 Task: Create a due date automation trigger when advanced on, on the tuesday before a card is due add fields without custom field "Resume" set to a number lower or equal to 1 and lower or equal to 10 at 11:00 AM.
Action: Mouse moved to (1178, 89)
Screenshot: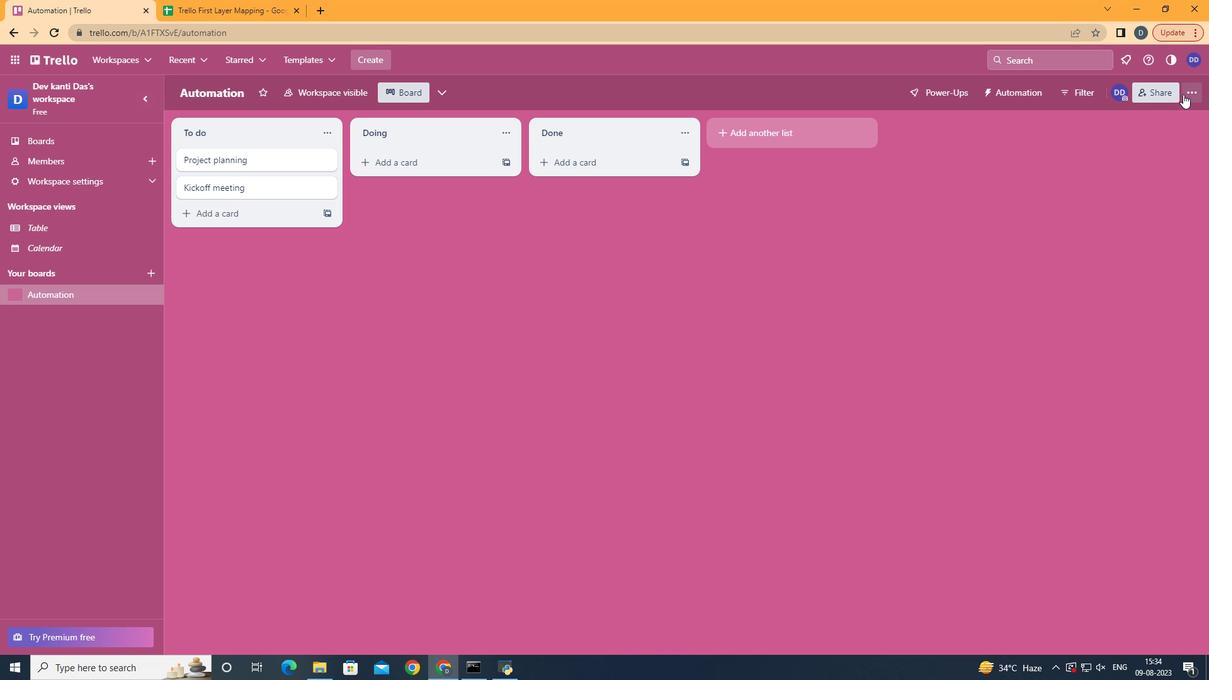 
Action: Mouse pressed left at (1178, 89)
Screenshot: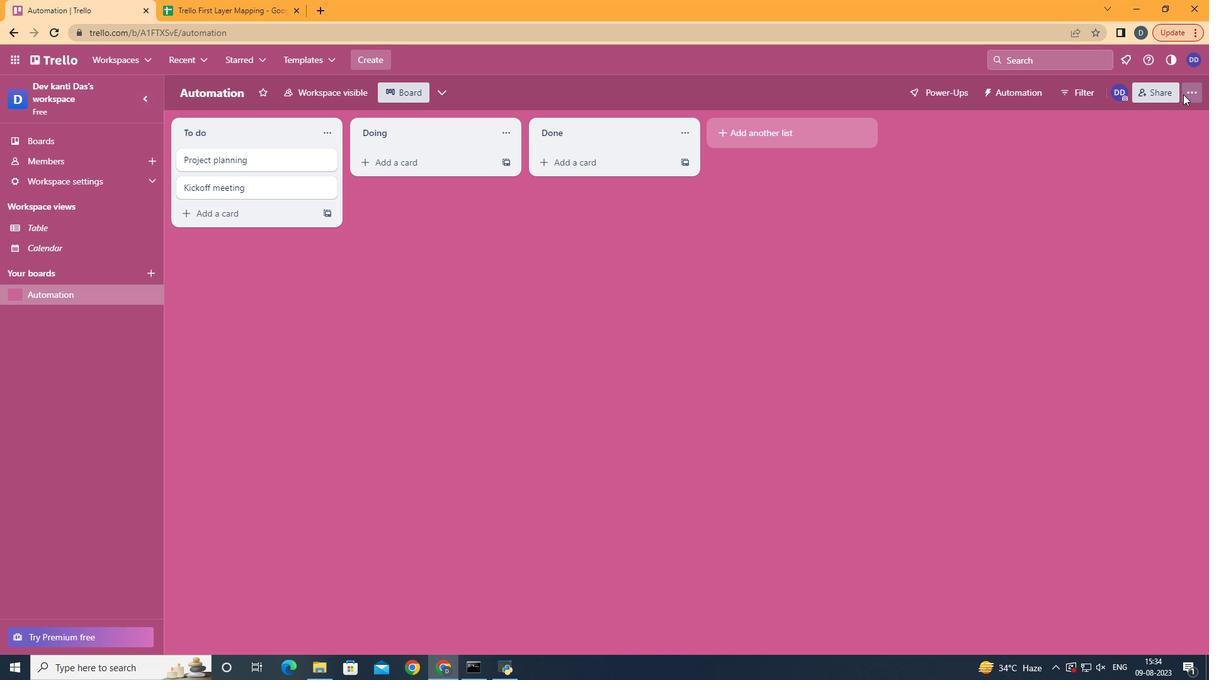 
Action: Mouse moved to (1089, 281)
Screenshot: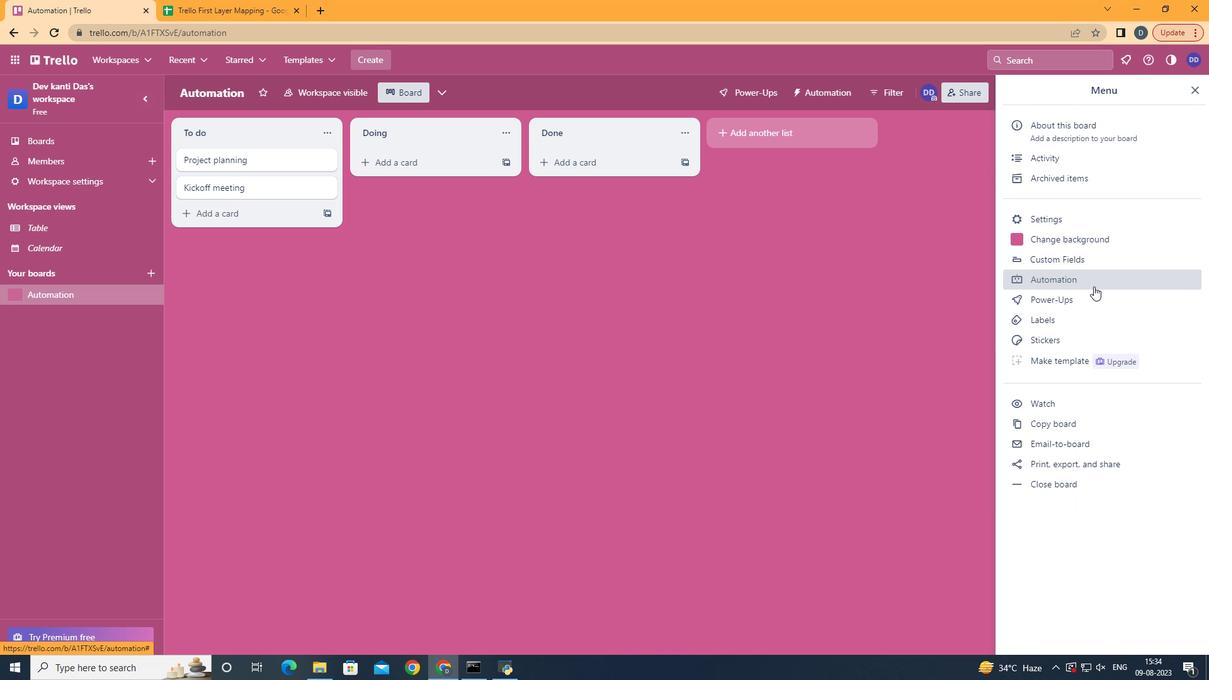 
Action: Mouse pressed left at (1089, 281)
Screenshot: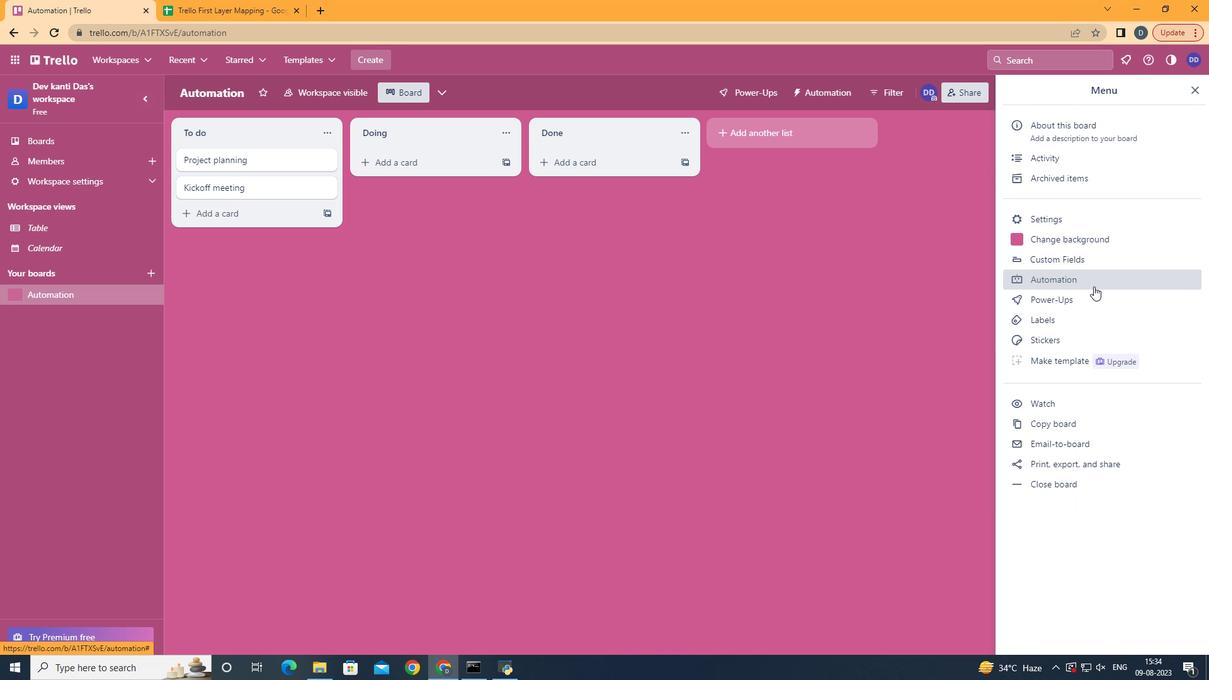
Action: Mouse moved to (229, 247)
Screenshot: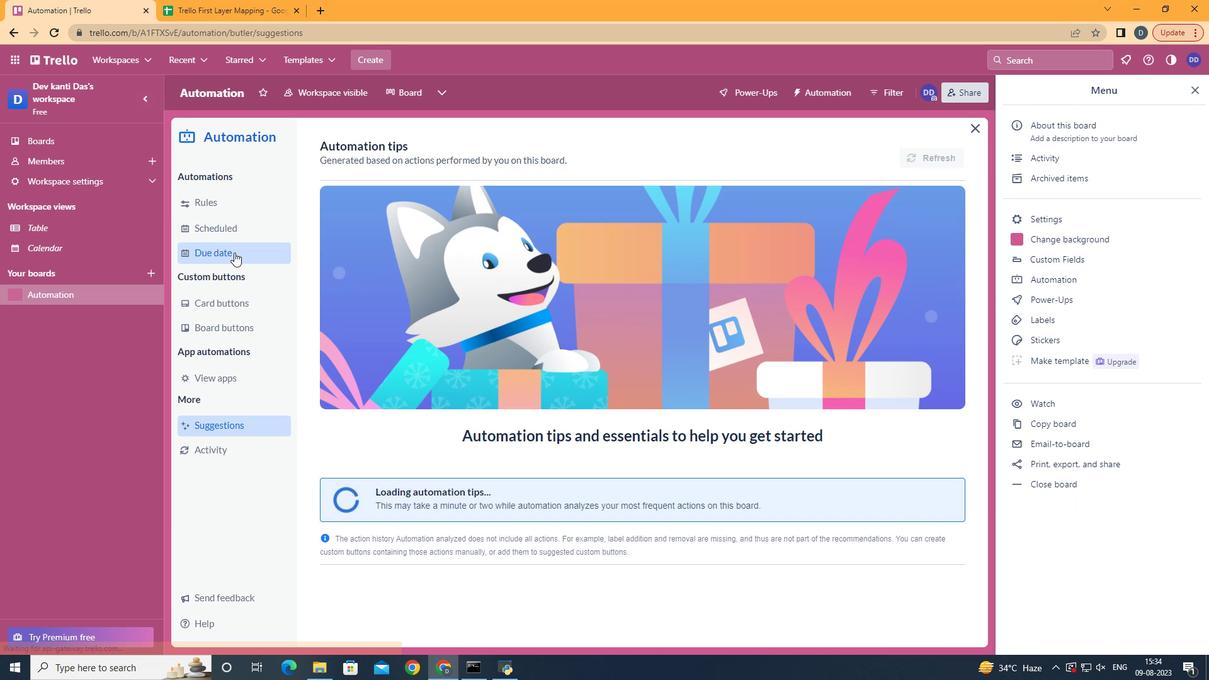 
Action: Mouse pressed left at (229, 247)
Screenshot: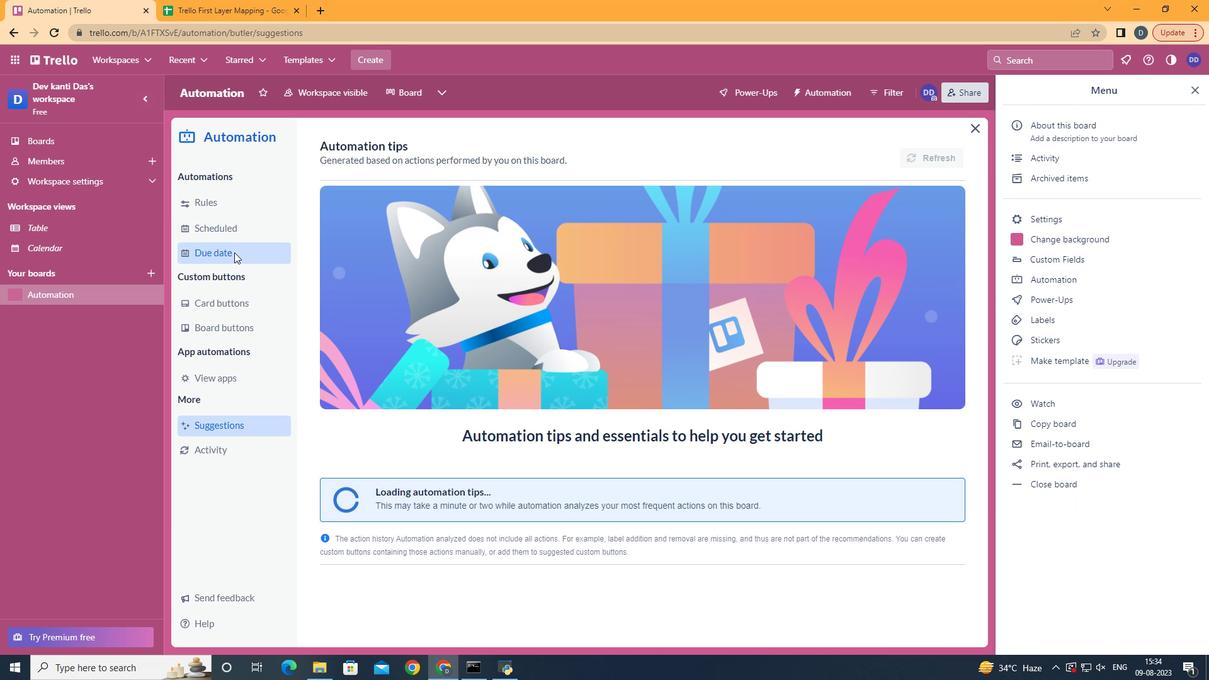 
Action: Mouse moved to (899, 141)
Screenshot: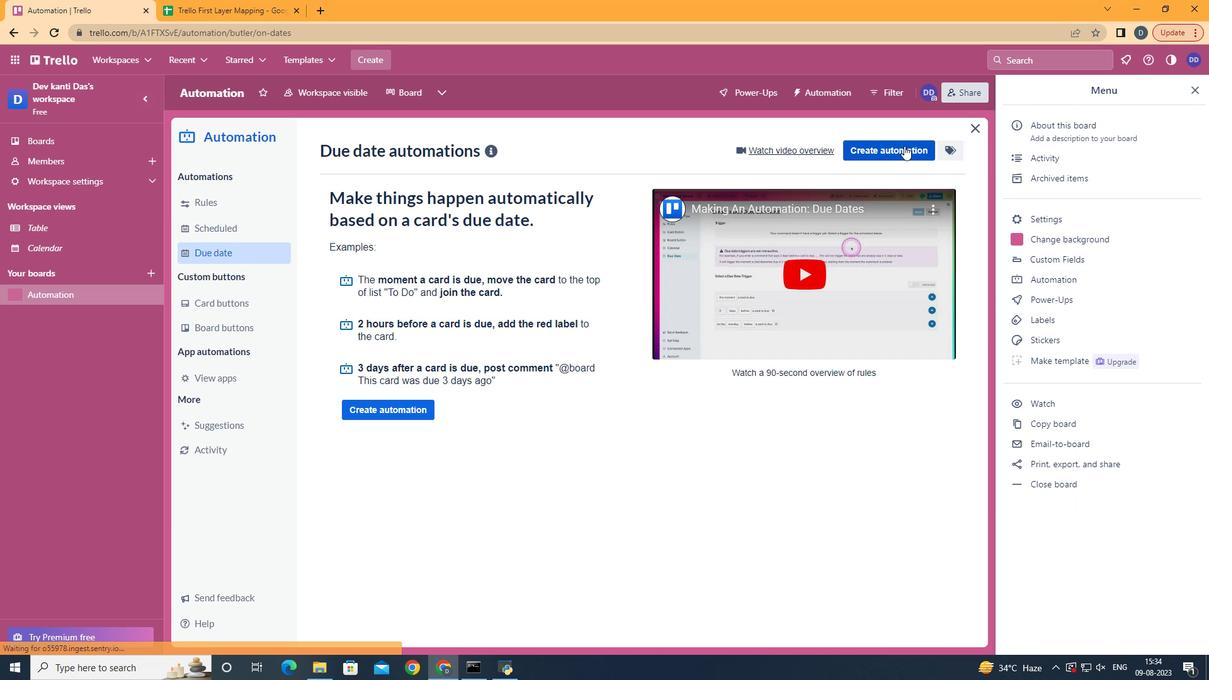 
Action: Mouse pressed left at (899, 141)
Screenshot: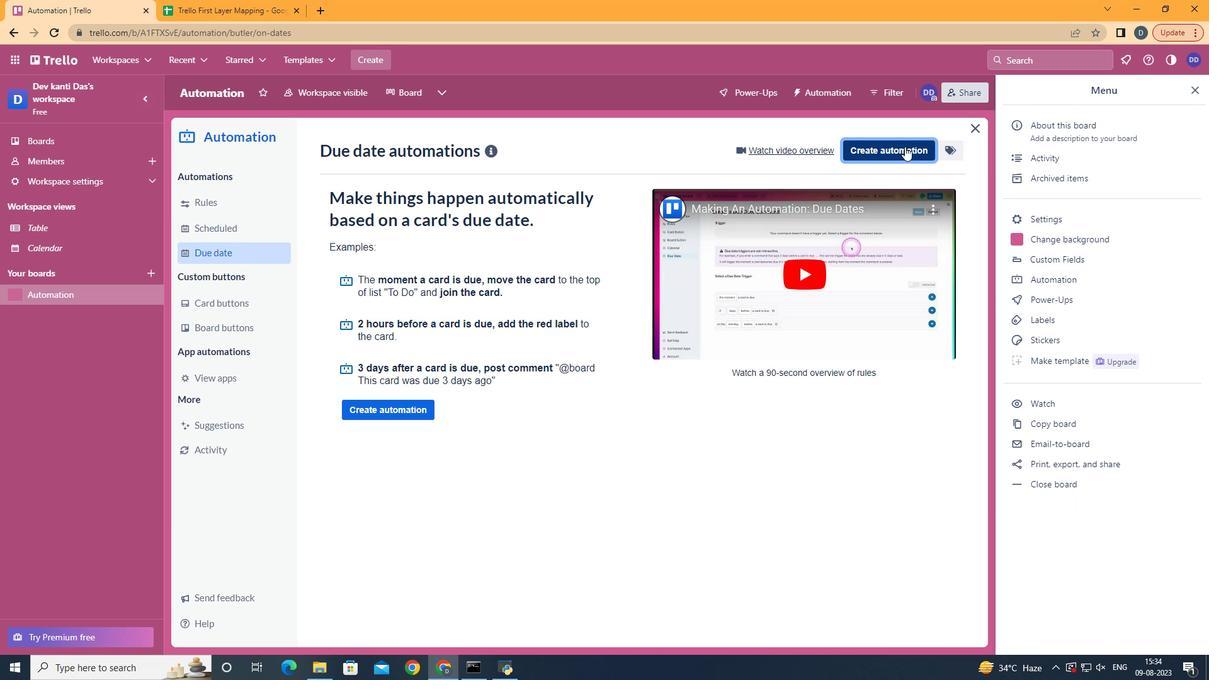 
Action: Mouse moved to (690, 266)
Screenshot: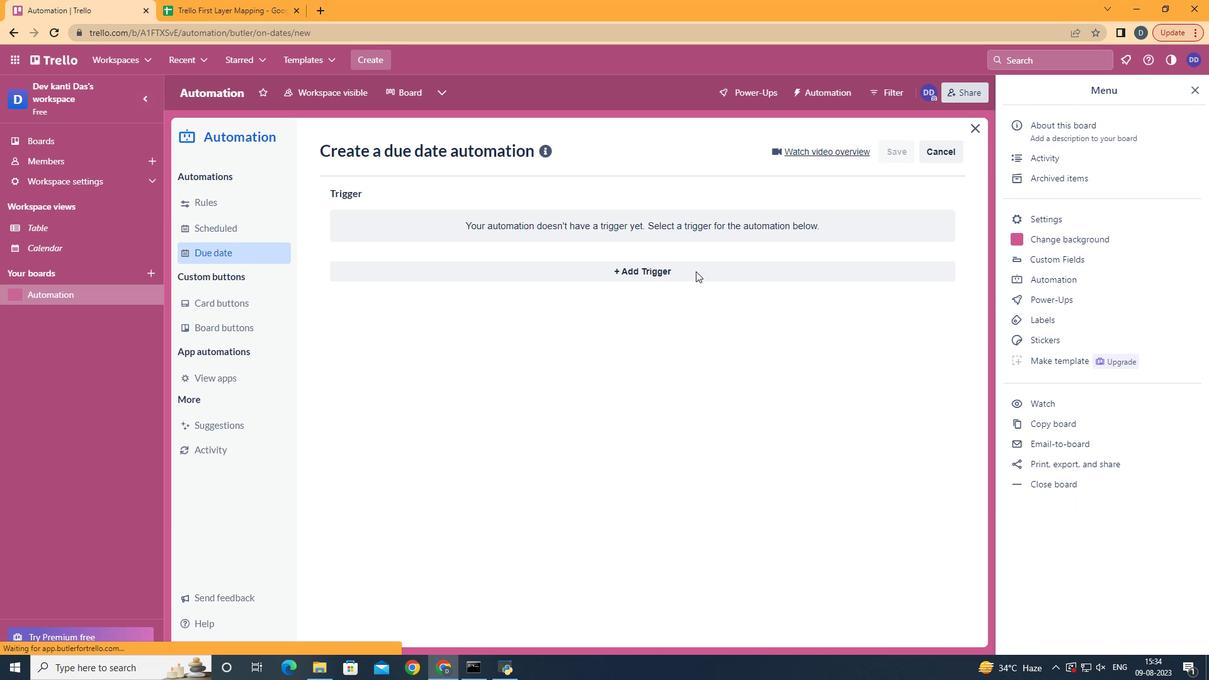 
Action: Mouse pressed left at (690, 266)
Screenshot: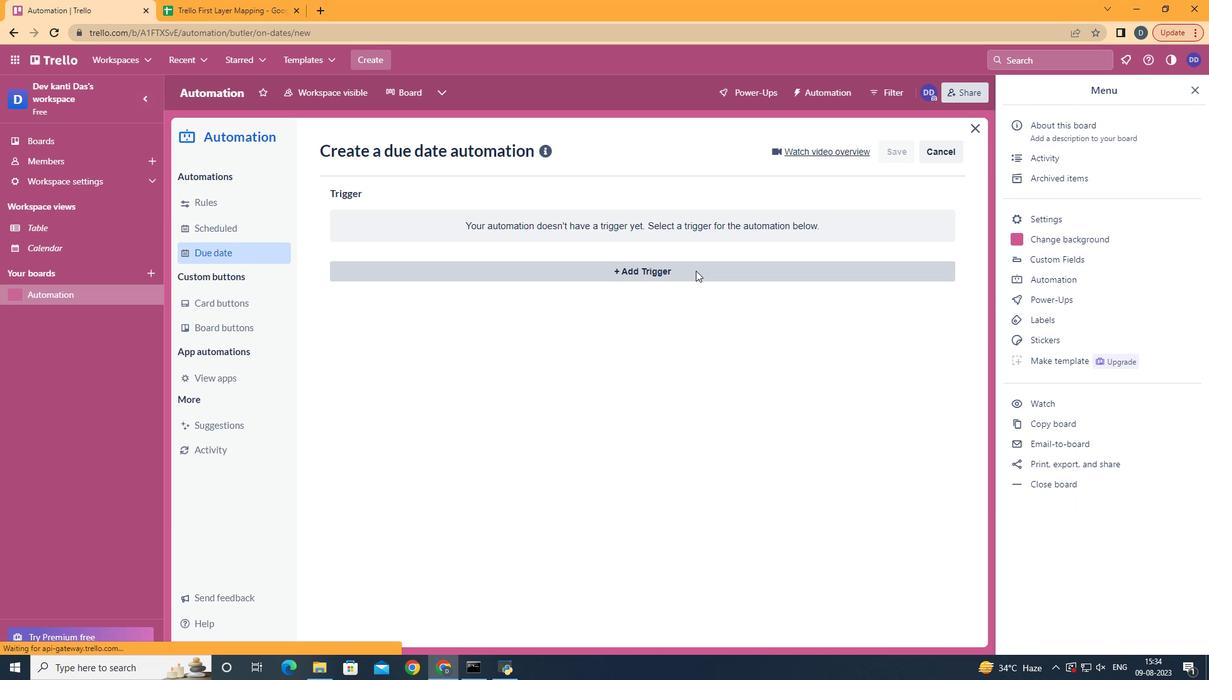 
Action: Mouse moved to (413, 346)
Screenshot: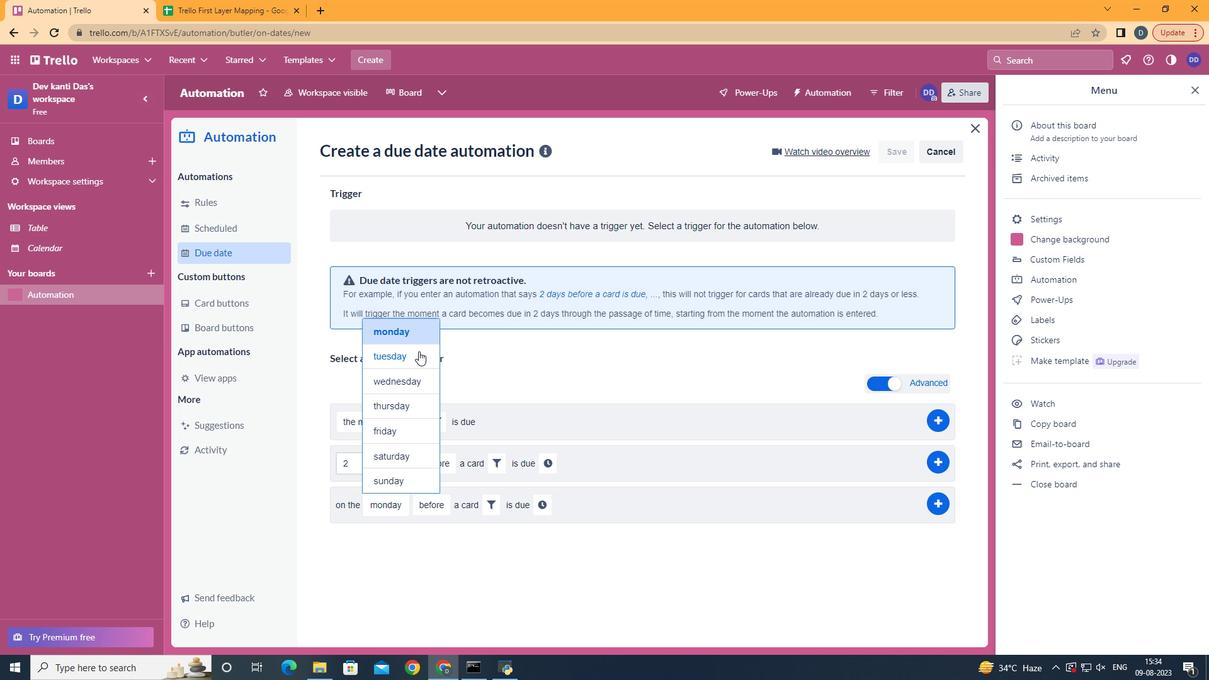 
Action: Mouse pressed left at (413, 346)
Screenshot: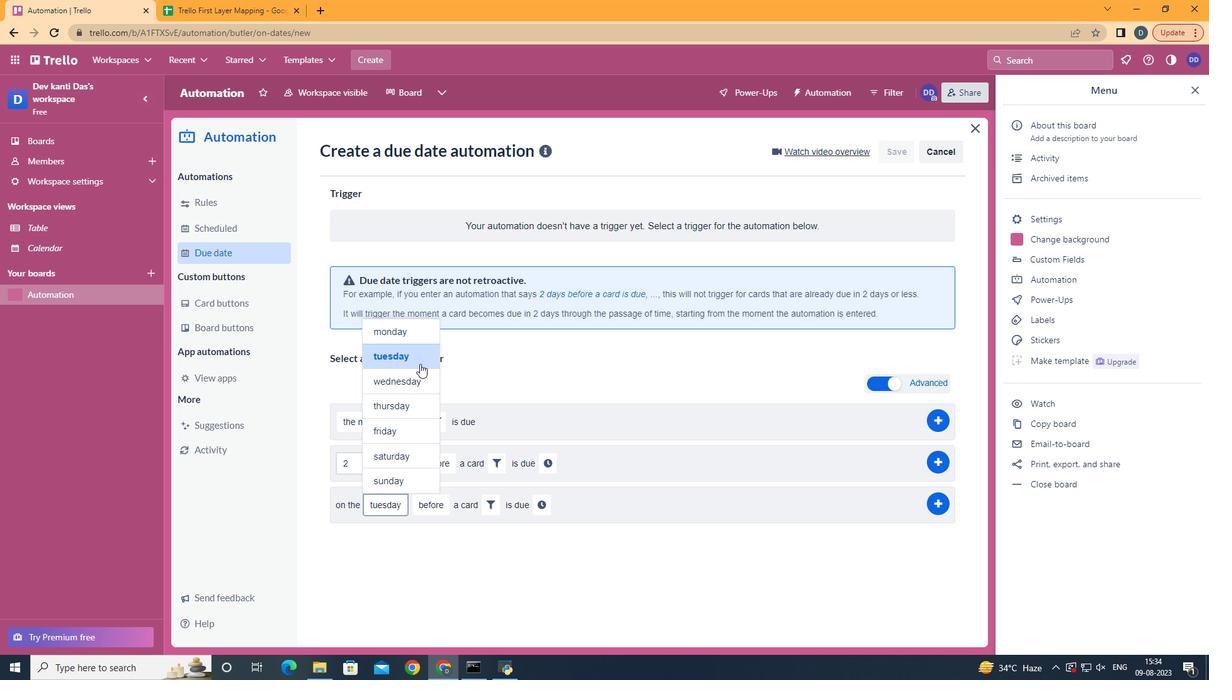 
Action: Mouse moved to (481, 512)
Screenshot: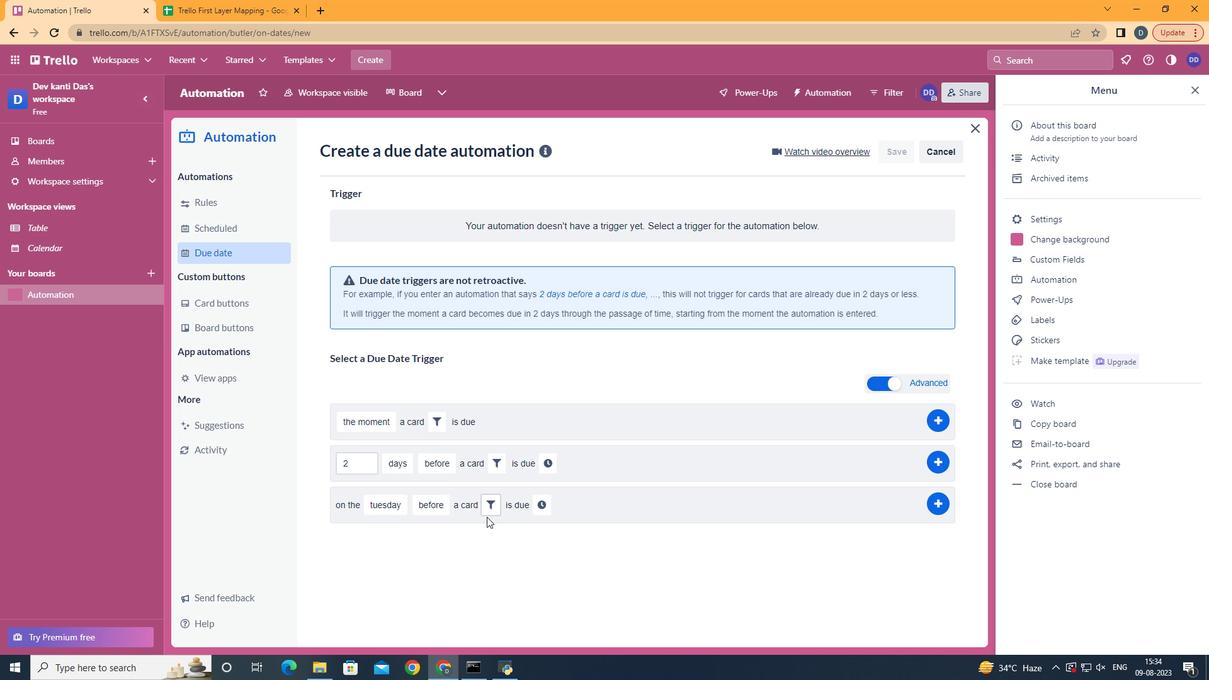 
Action: Mouse pressed left at (481, 512)
Screenshot: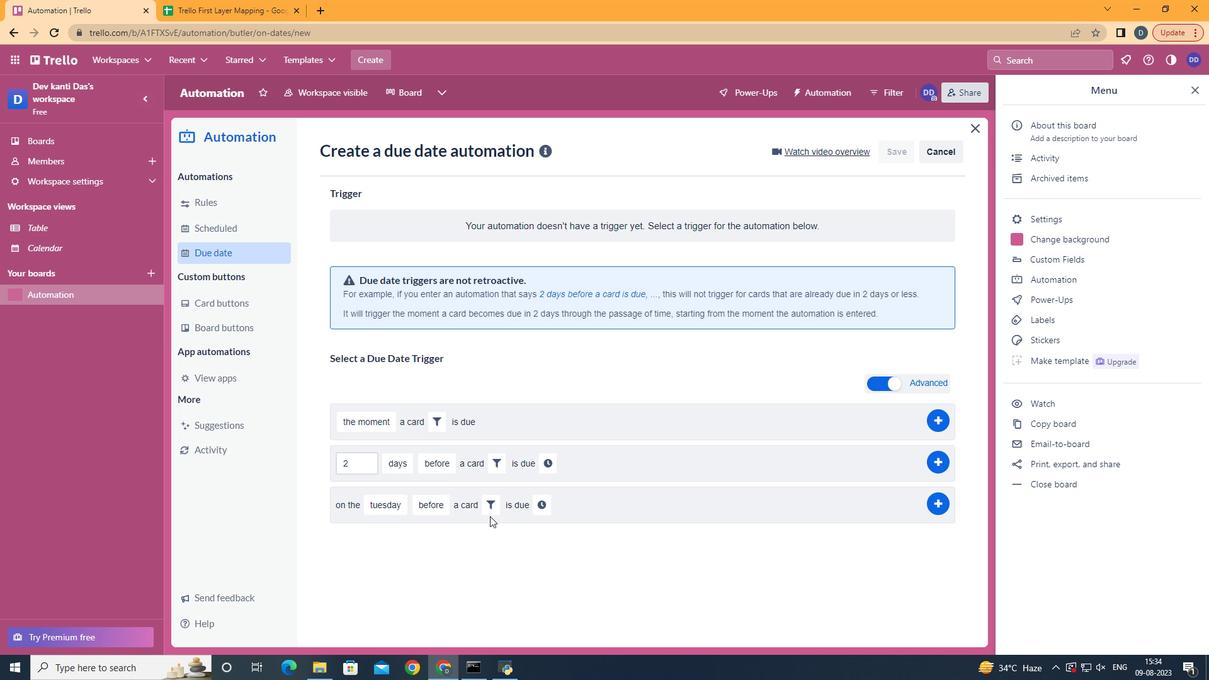 
Action: Mouse moved to (487, 510)
Screenshot: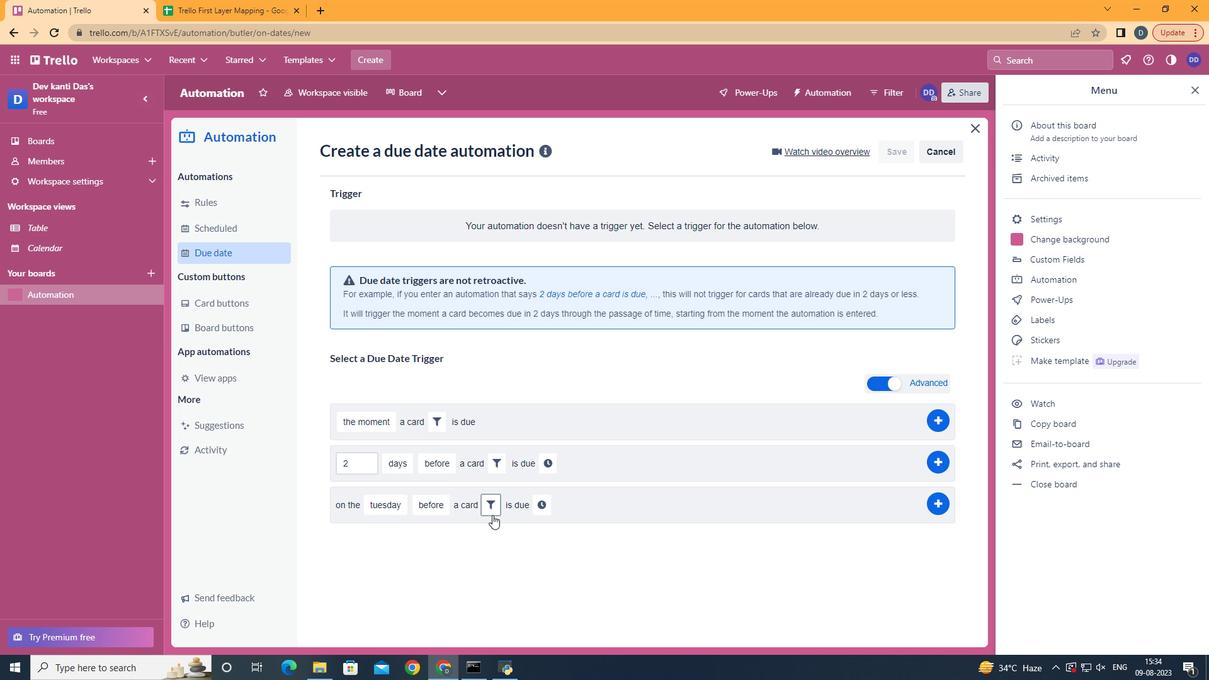 
Action: Mouse pressed left at (487, 510)
Screenshot: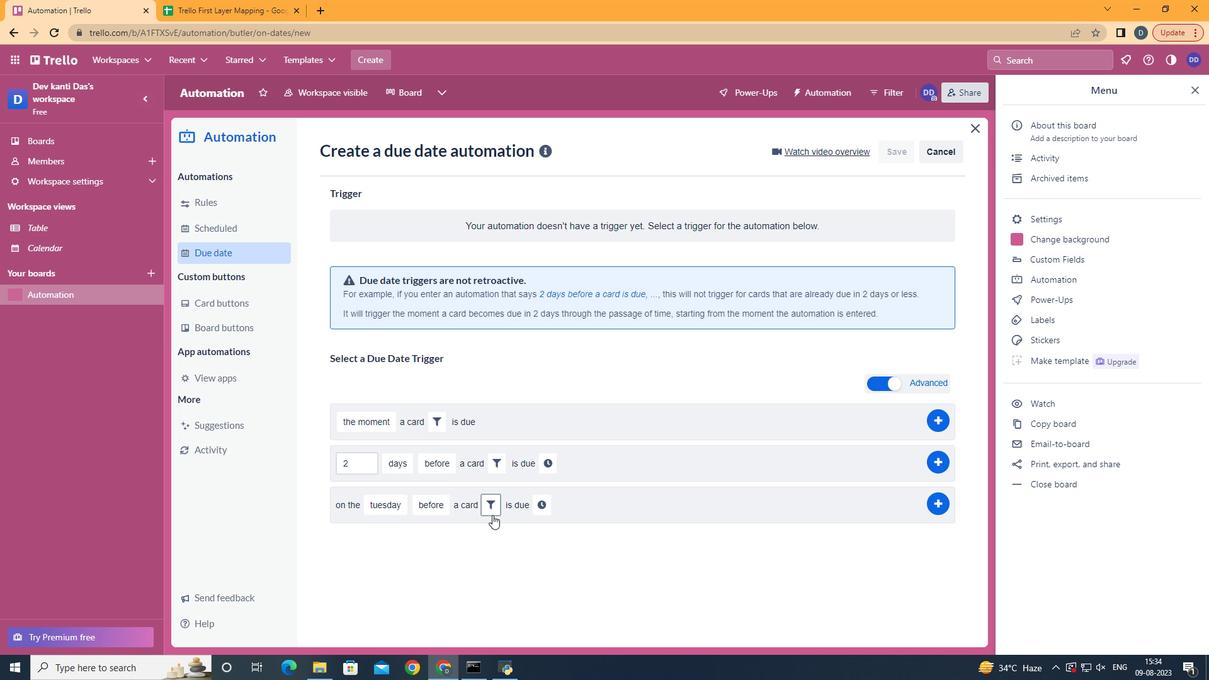 
Action: Mouse moved to (694, 542)
Screenshot: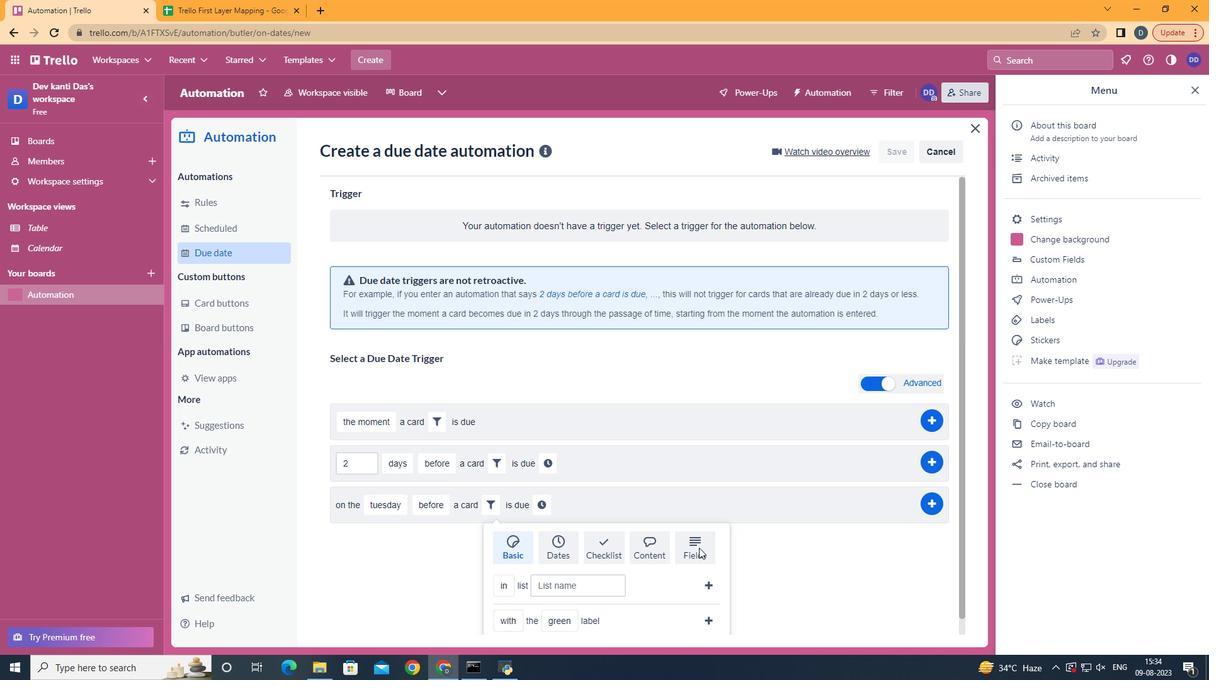 
Action: Mouse pressed left at (694, 542)
Screenshot: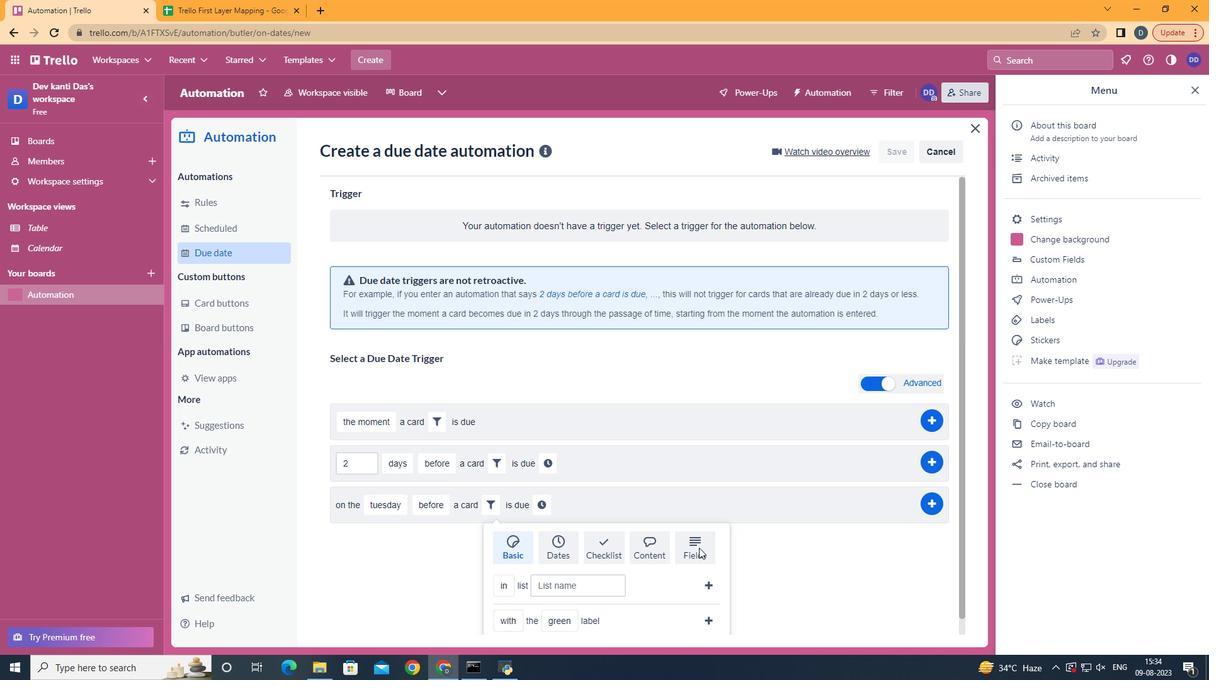 
Action: Mouse moved to (696, 542)
Screenshot: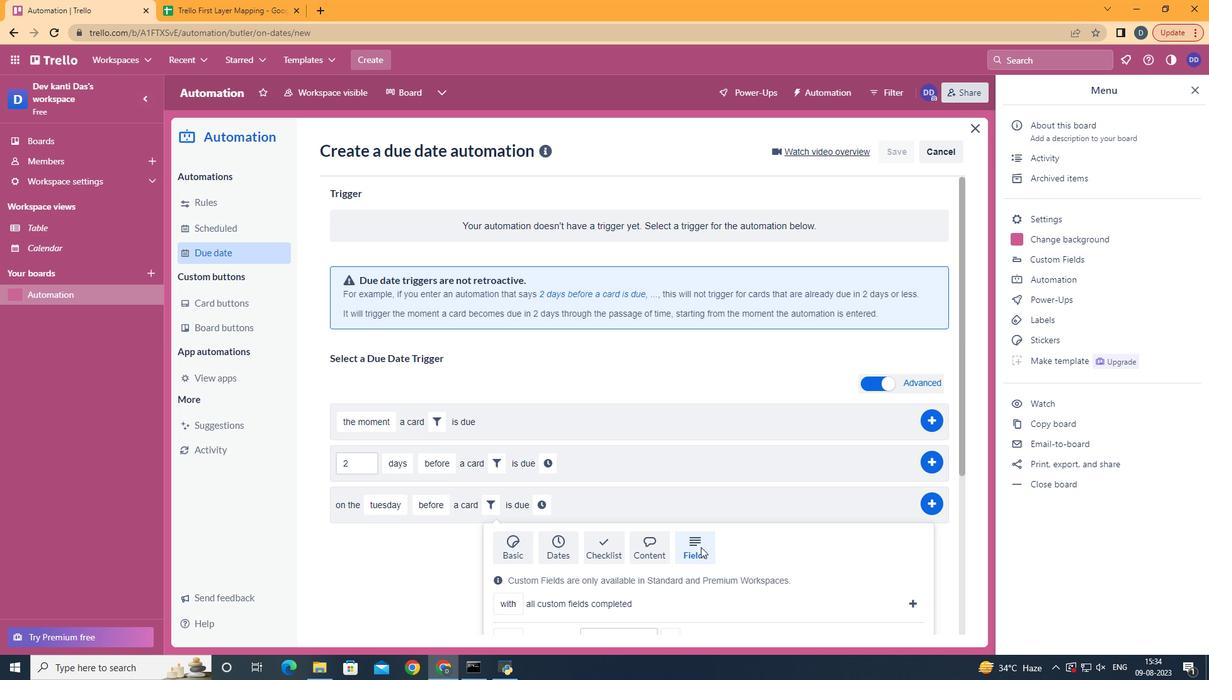 
Action: Mouse scrolled (696, 541) with delta (0, 0)
Screenshot: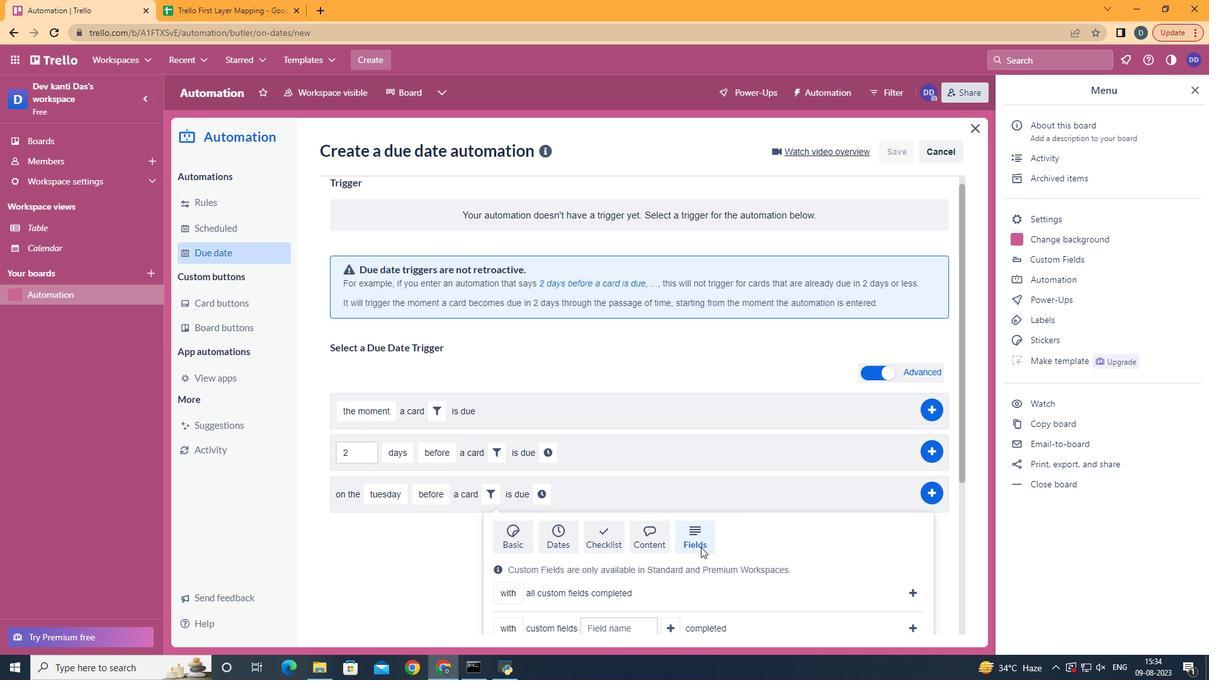 
Action: Mouse scrolled (696, 541) with delta (0, 0)
Screenshot: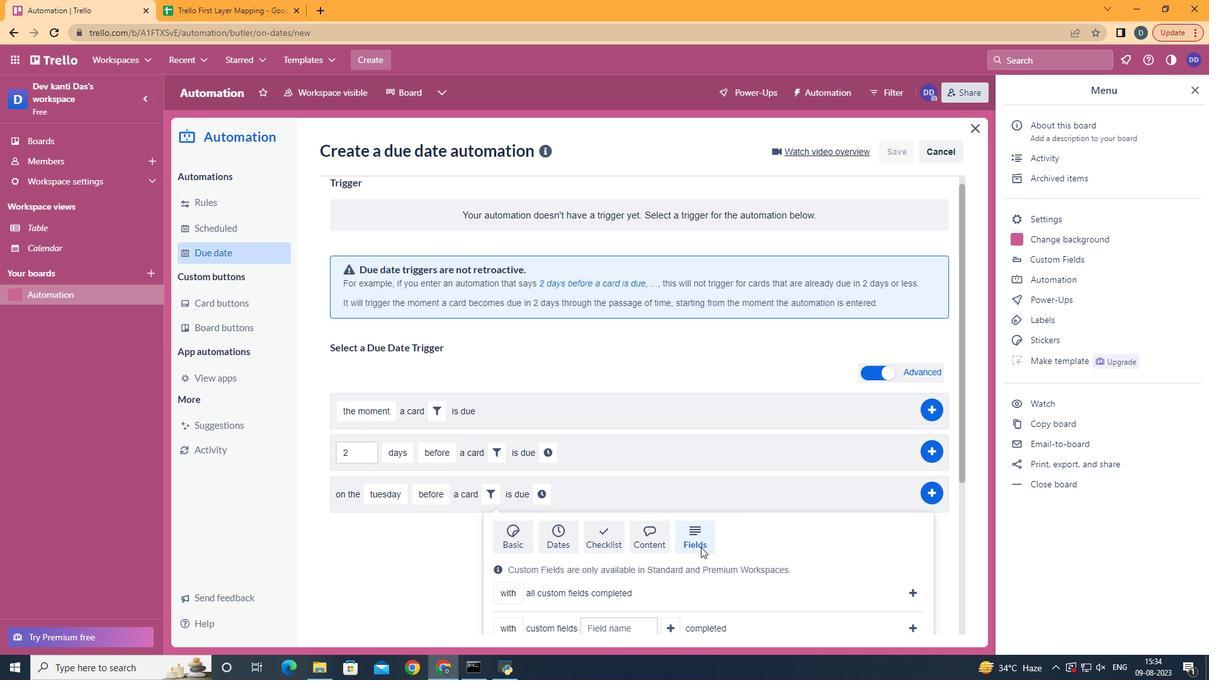 
Action: Mouse scrolled (696, 541) with delta (0, 0)
Screenshot: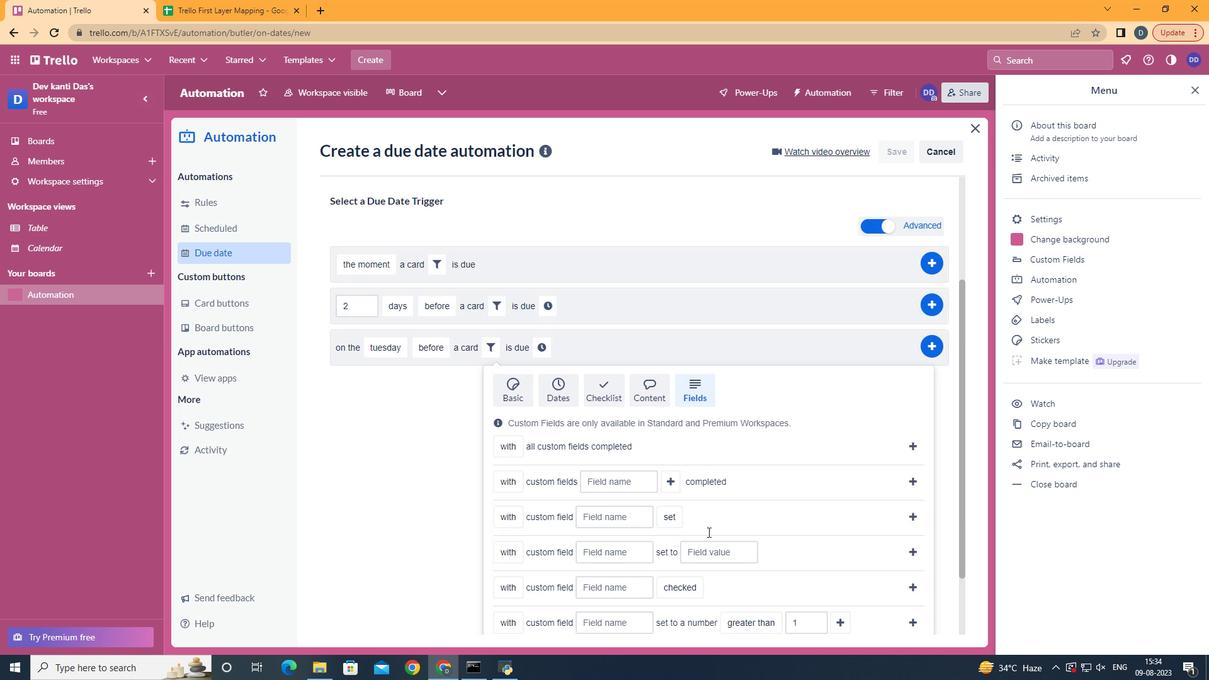
Action: Mouse scrolled (696, 541) with delta (0, 0)
Screenshot: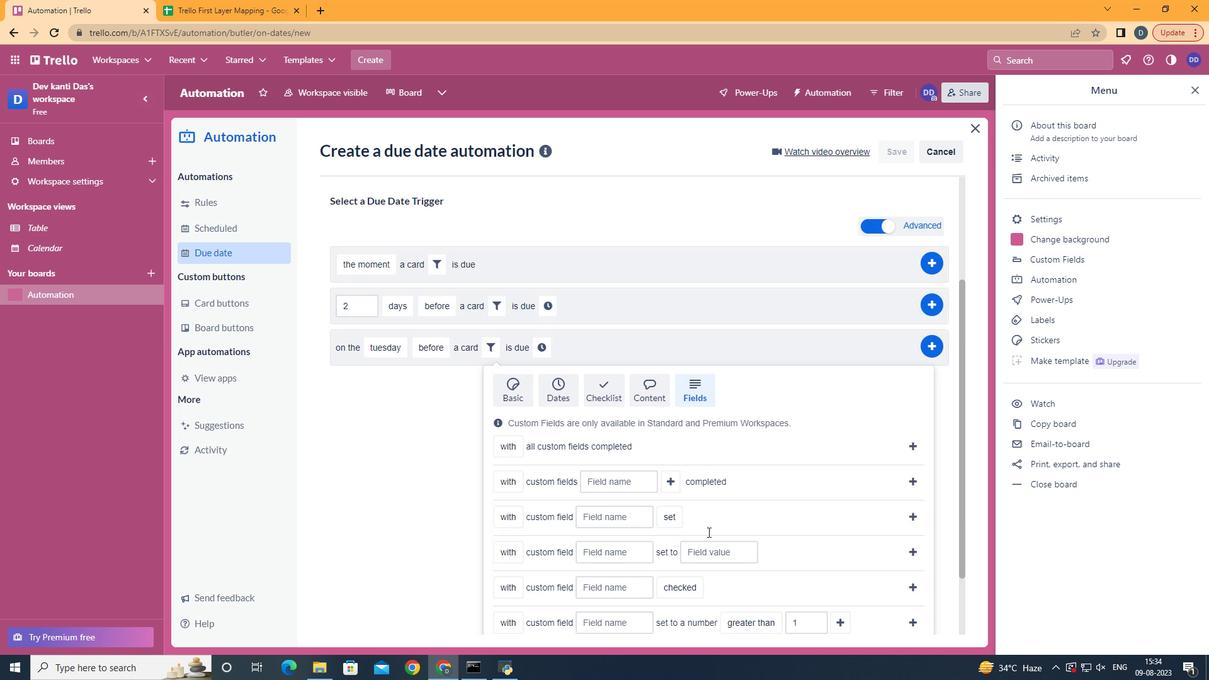 
Action: Mouse moved to (517, 582)
Screenshot: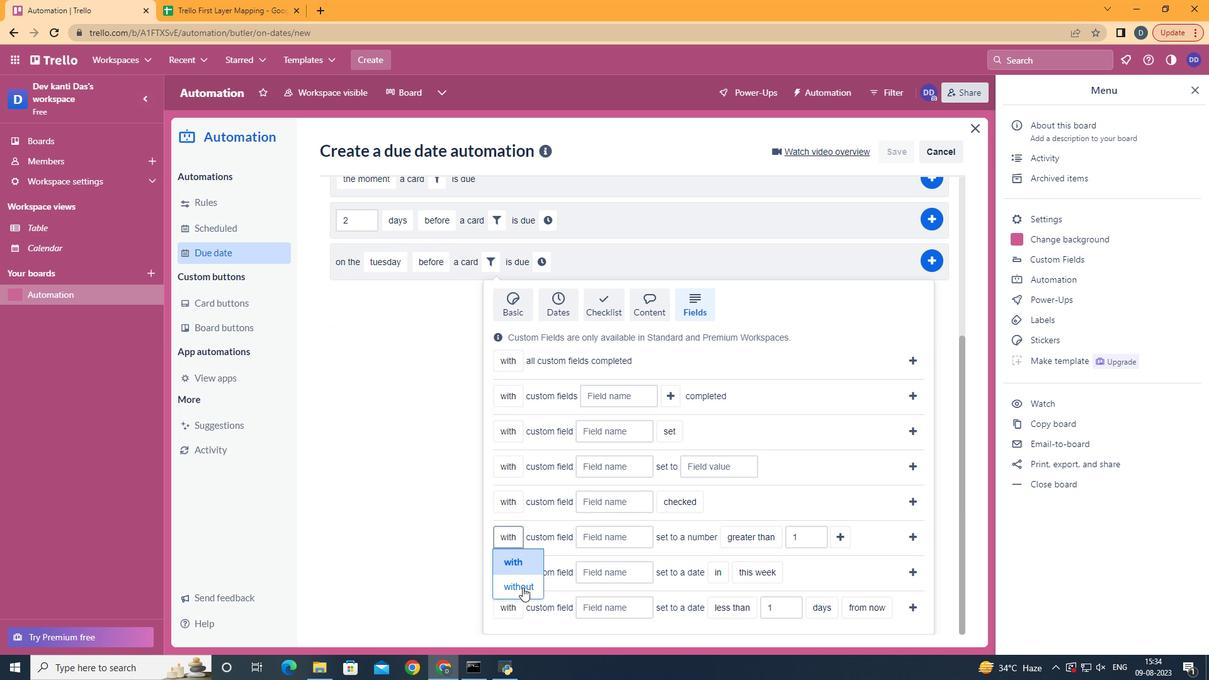 
Action: Mouse pressed left at (517, 582)
Screenshot: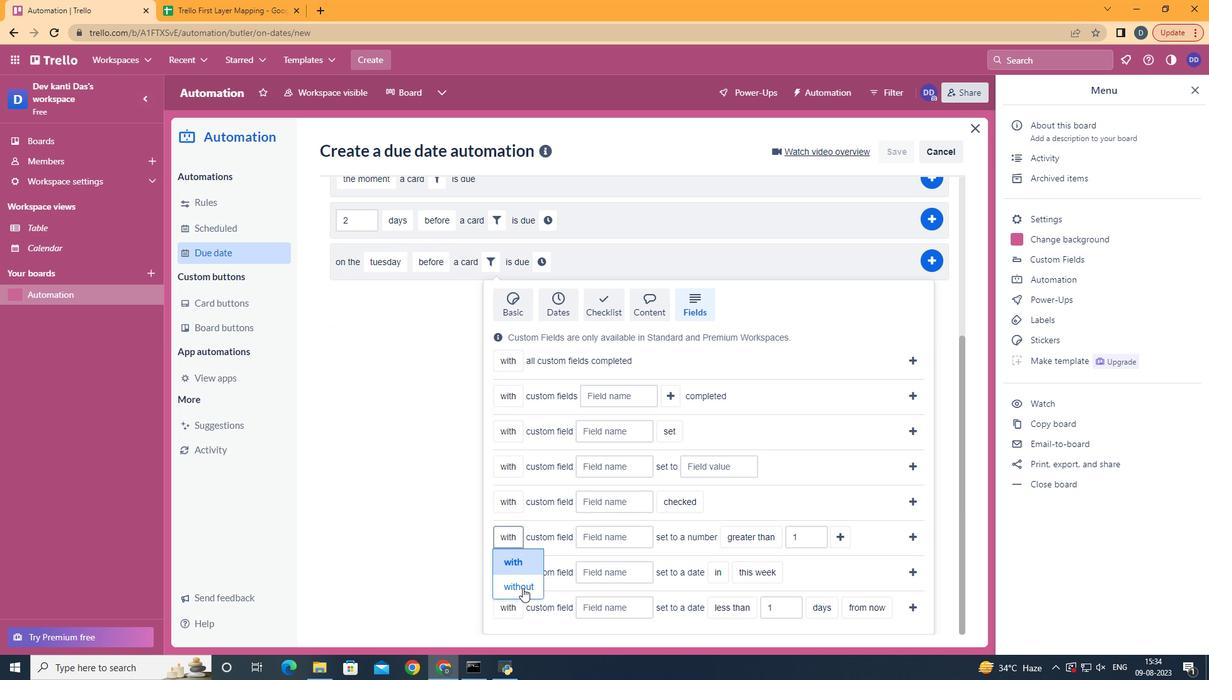 
Action: Mouse moved to (629, 525)
Screenshot: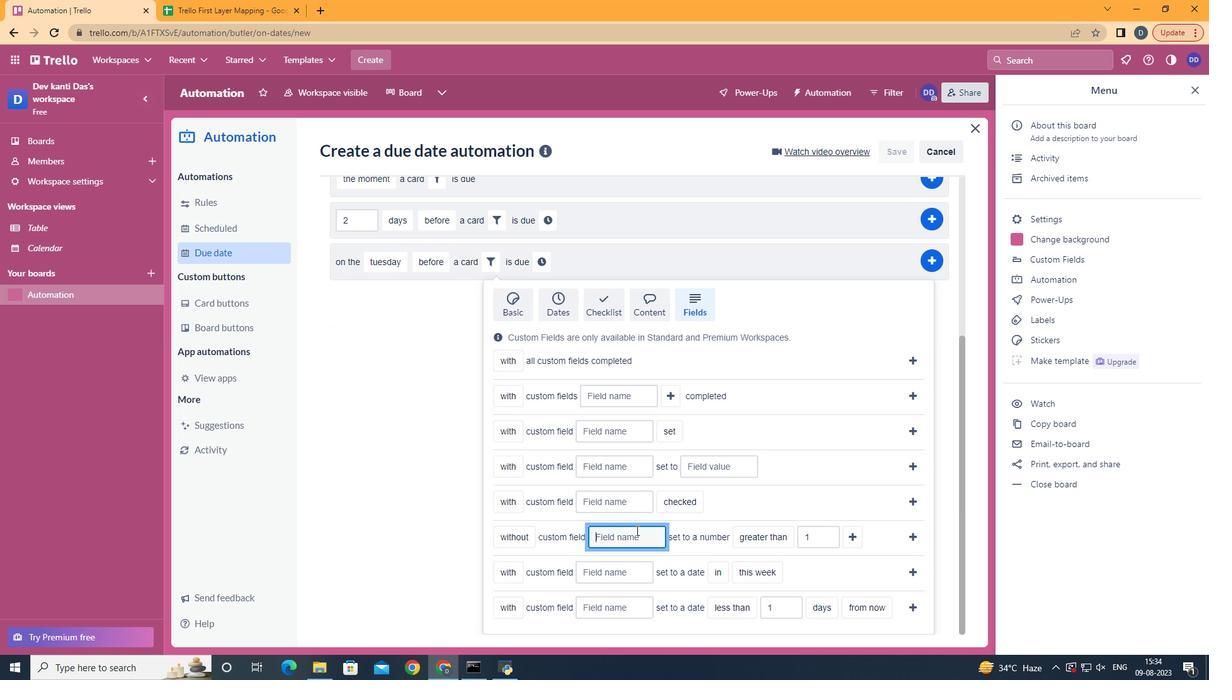 
Action: Mouse pressed left at (629, 525)
Screenshot: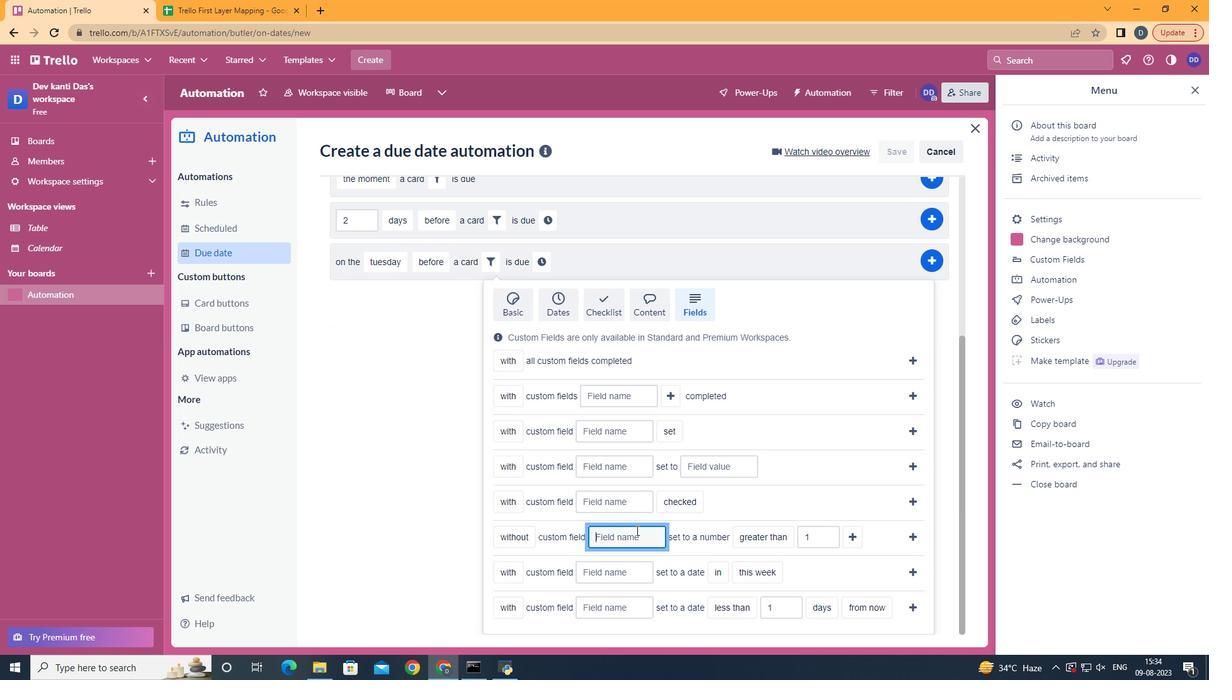 
Action: Mouse moved to (631, 525)
Screenshot: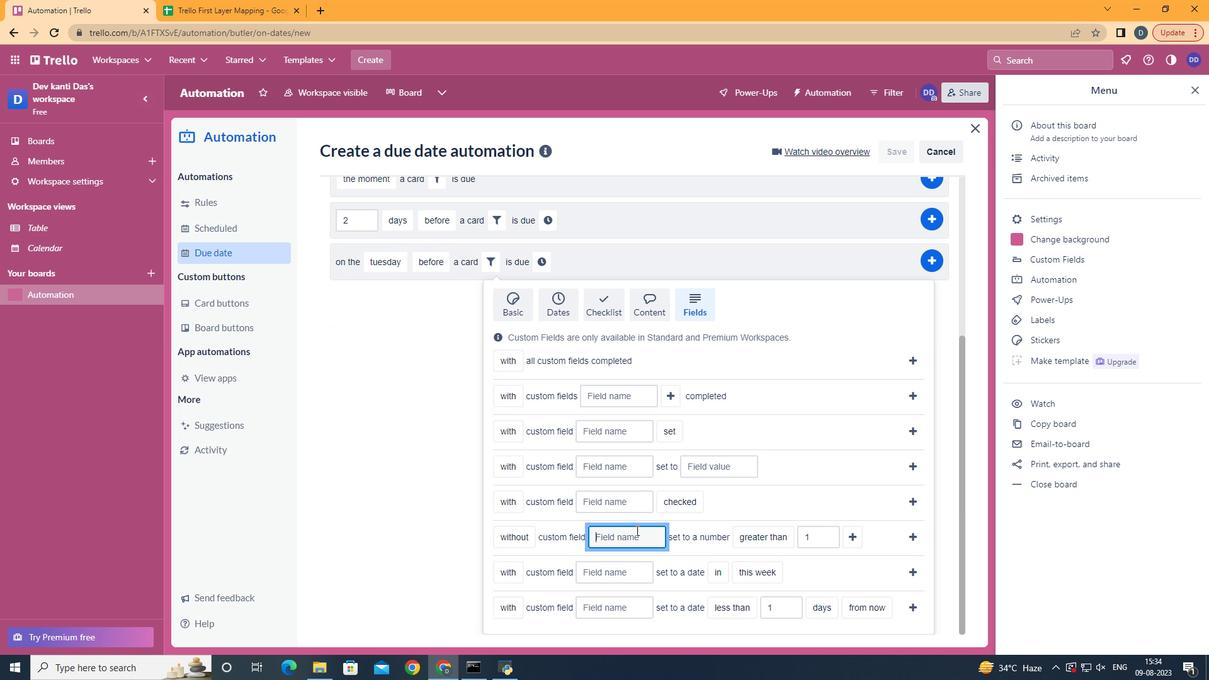 
Action: Key pressed <Key.shift>Resume
Screenshot: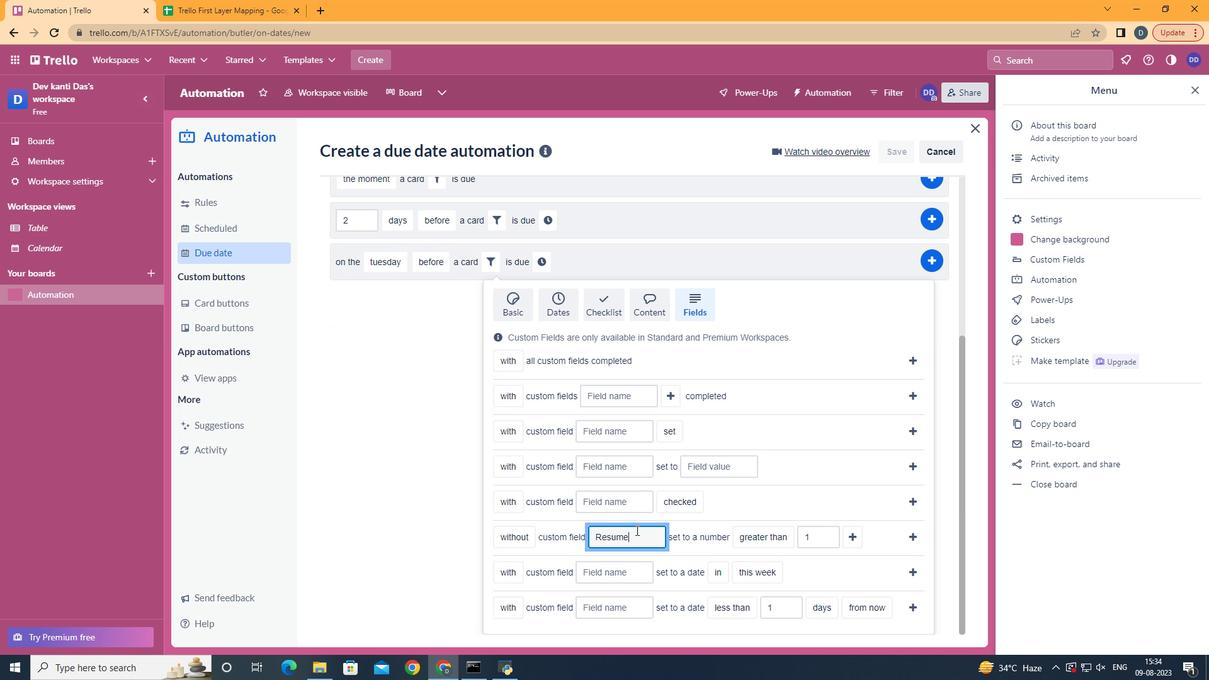 
Action: Mouse moved to (779, 508)
Screenshot: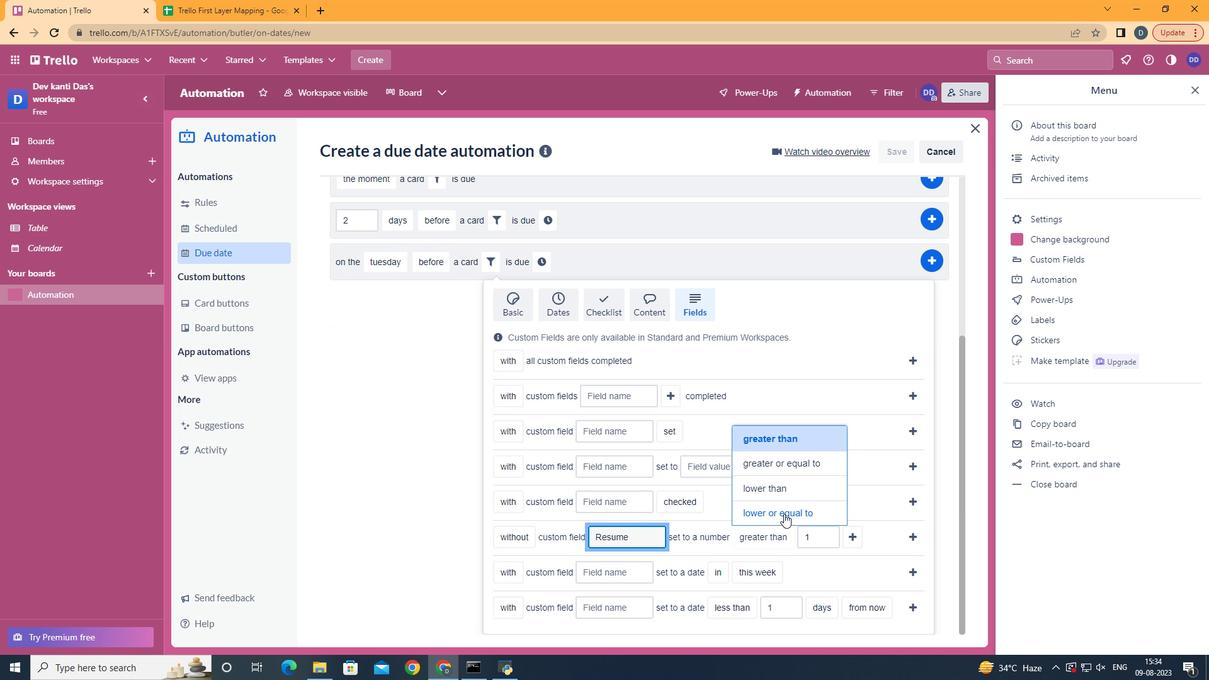 
Action: Mouse pressed left at (779, 508)
Screenshot: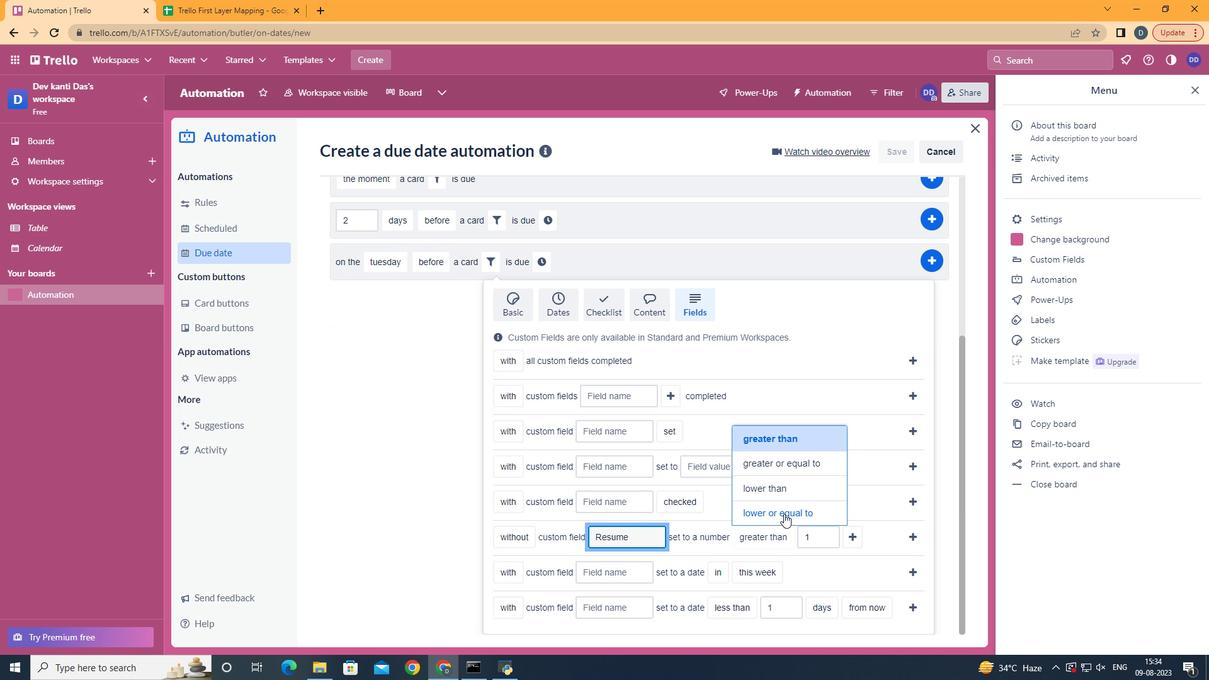 
Action: Mouse moved to (857, 530)
Screenshot: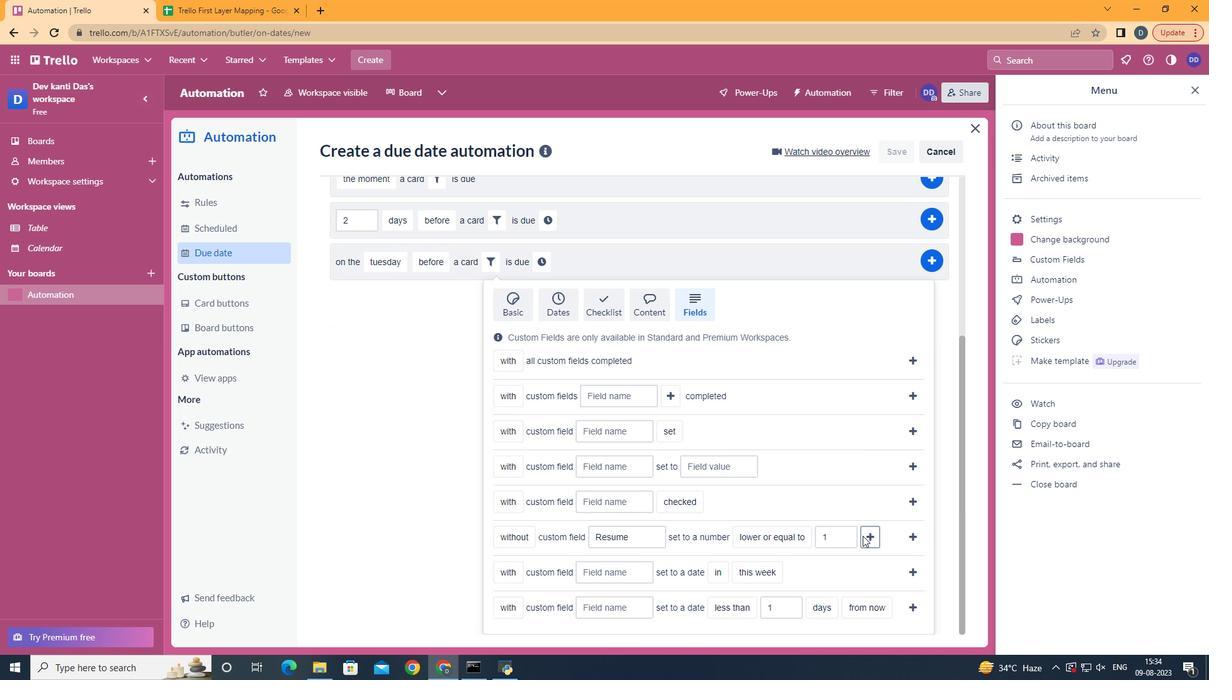 
Action: Mouse pressed left at (857, 530)
Screenshot: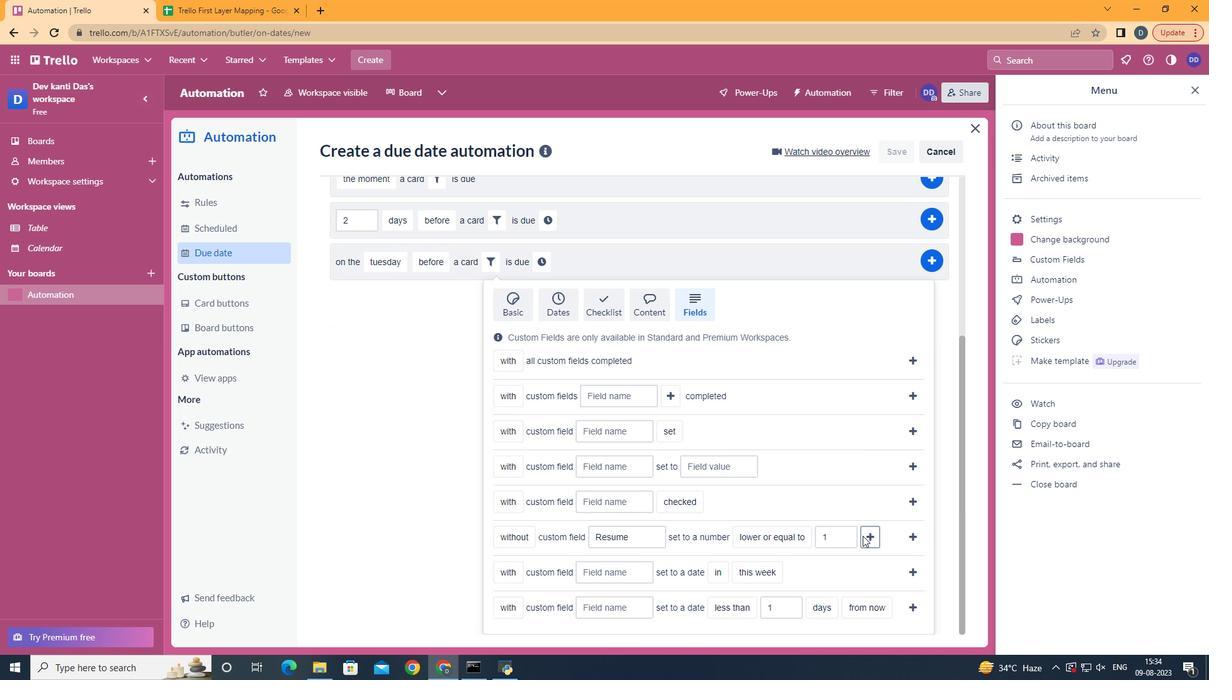 
Action: Mouse moved to (558, 483)
Screenshot: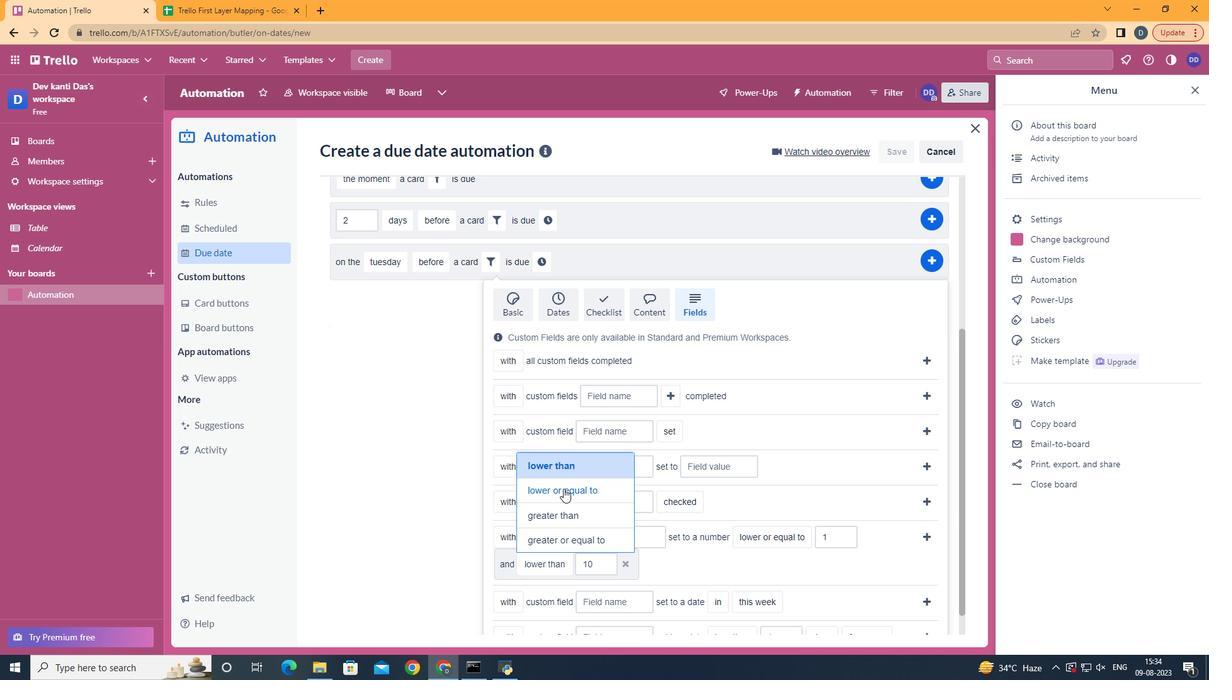 
Action: Mouse pressed left at (558, 483)
Screenshot: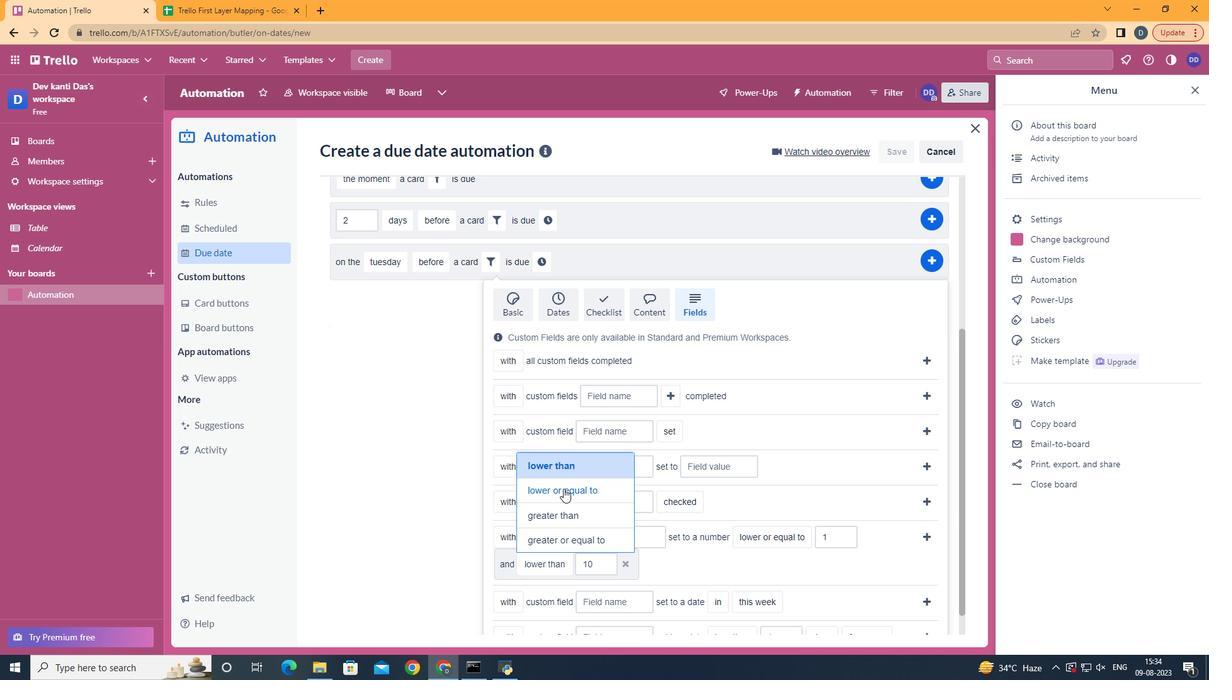 
Action: Mouse moved to (931, 528)
Screenshot: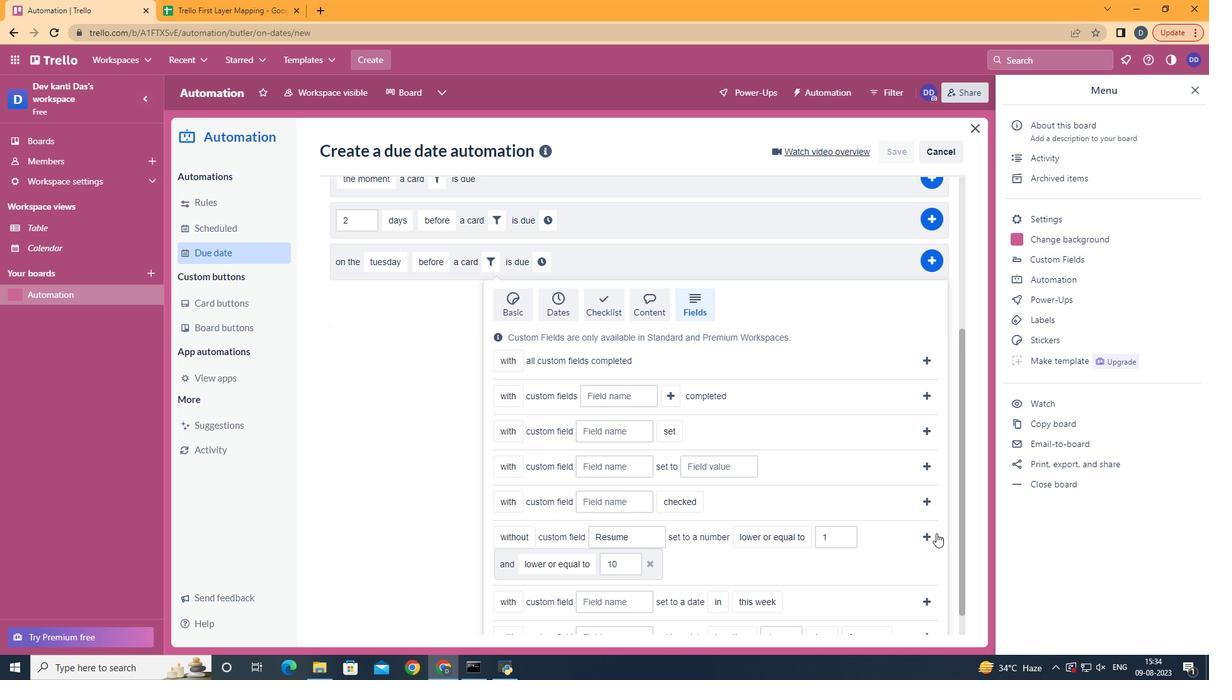 
Action: Mouse pressed left at (931, 528)
Screenshot: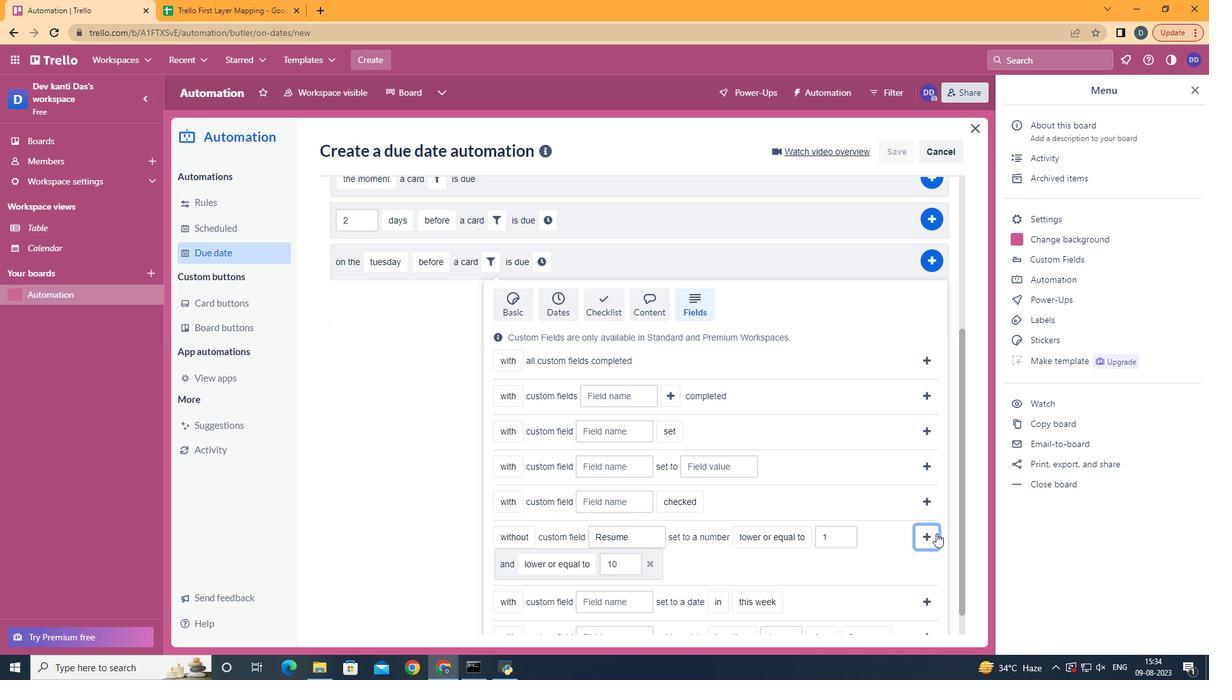 
Action: Mouse moved to (347, 519)
Screenshot: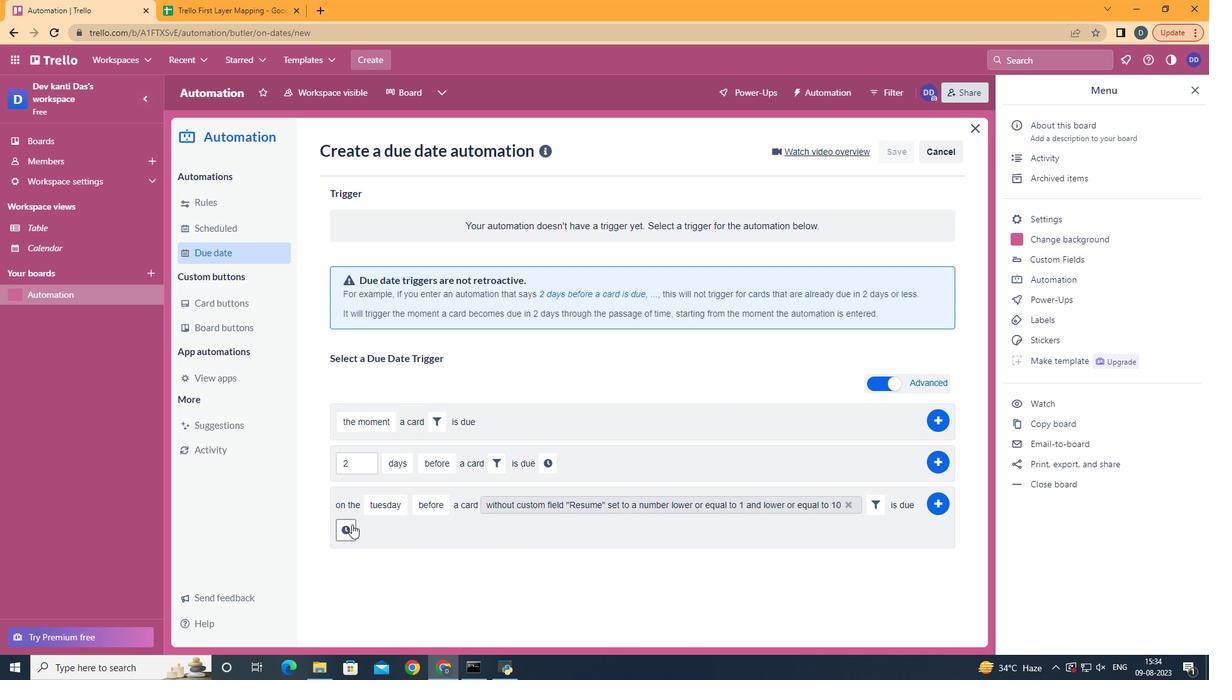 
Action: Mouse pressed left at (347, 519)
Screenshot: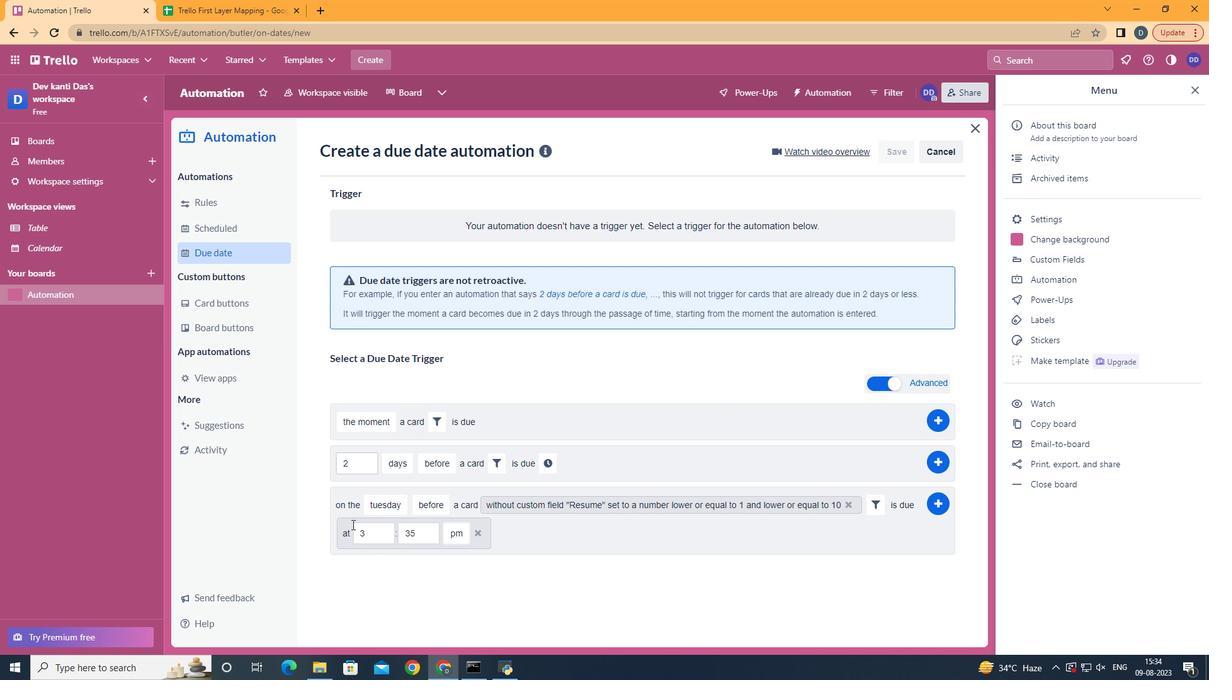 
Action: Mouse moved to (378, 527)
Screenshot: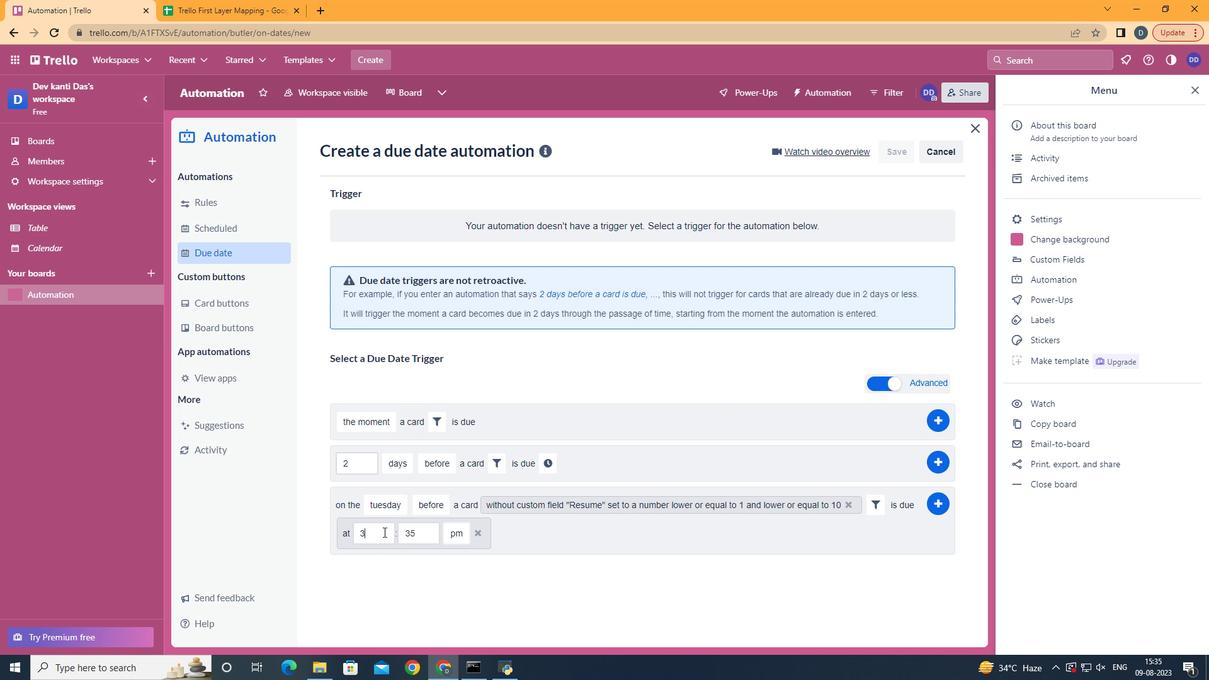 
Action: Mouse pressed left at (378, 527)
Screenshot: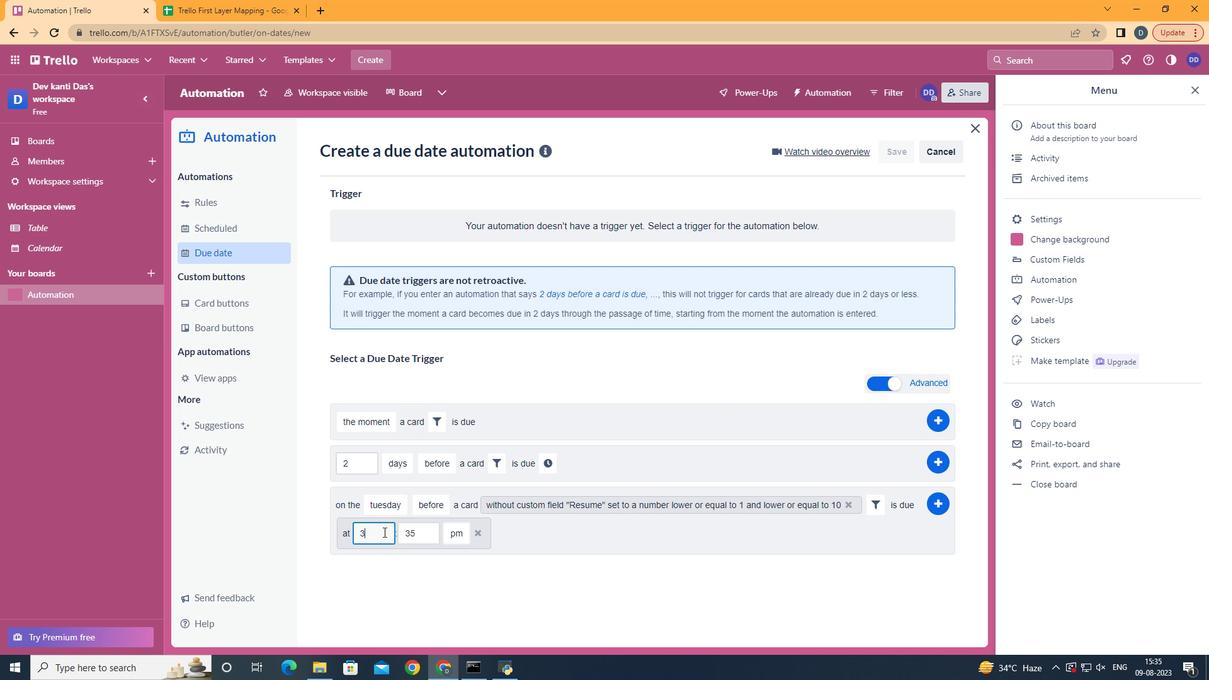 
Action: Mouse moved to (378, 527)
Screenshot: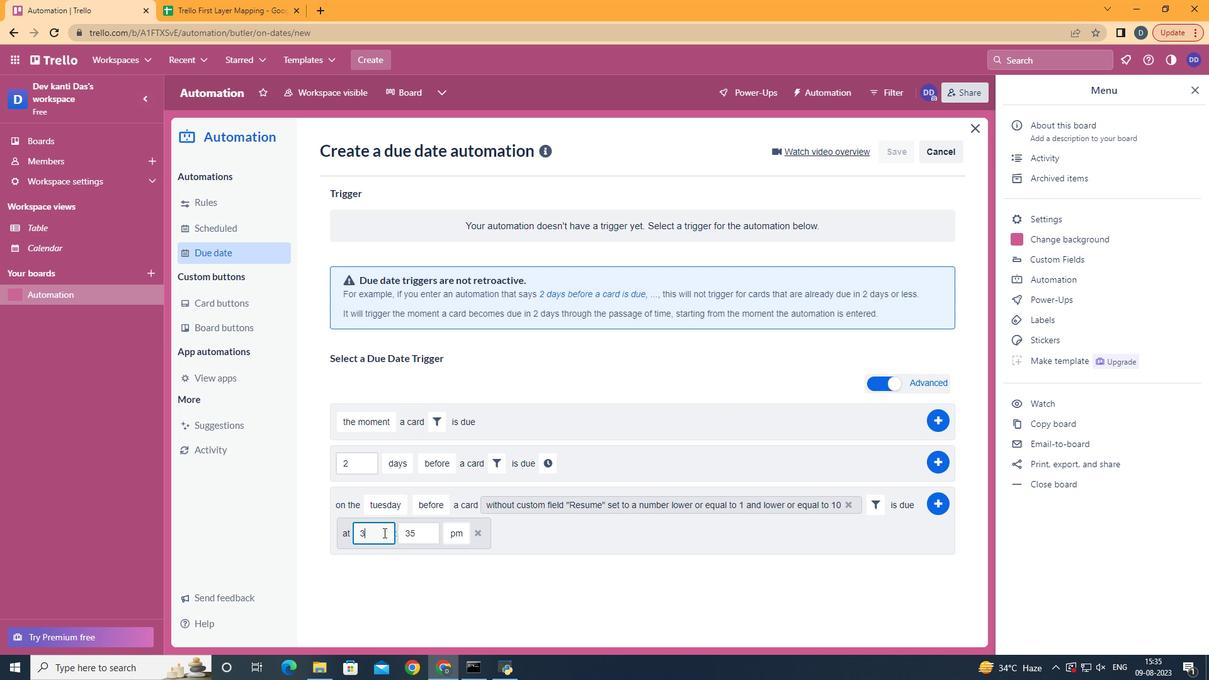 
Action: Key pressed <Key.backspace>11
Screenshot: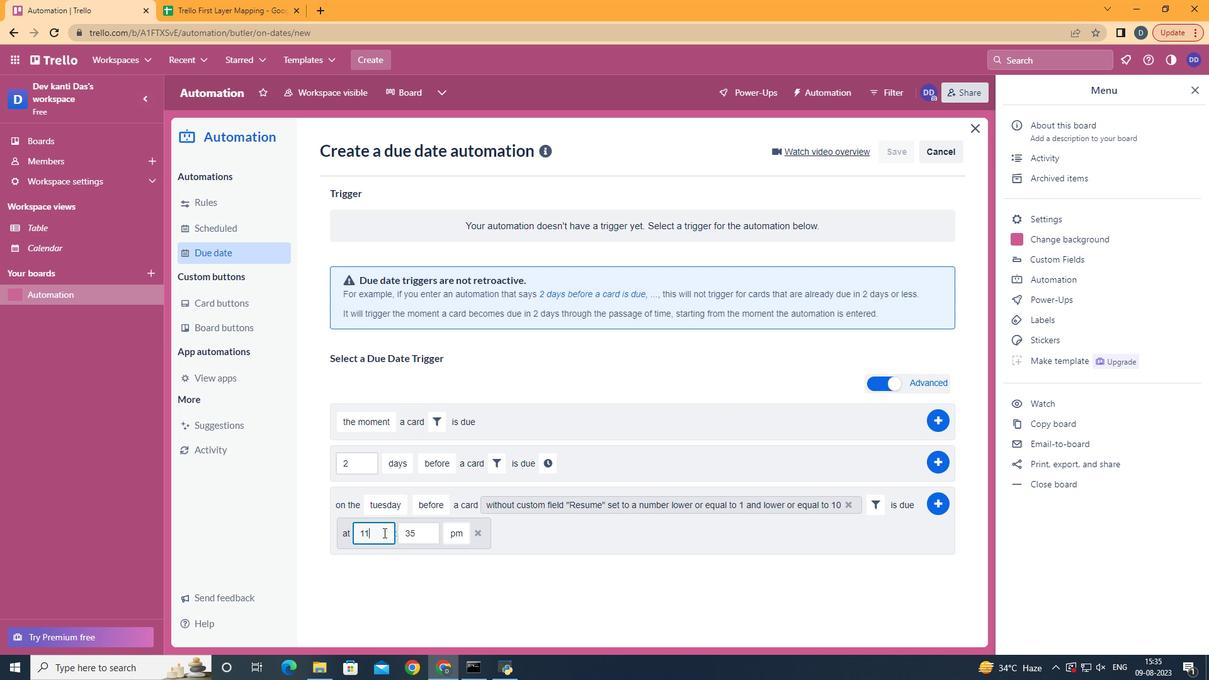 
Action: Mouse moved to (401, 531)
Screenshot: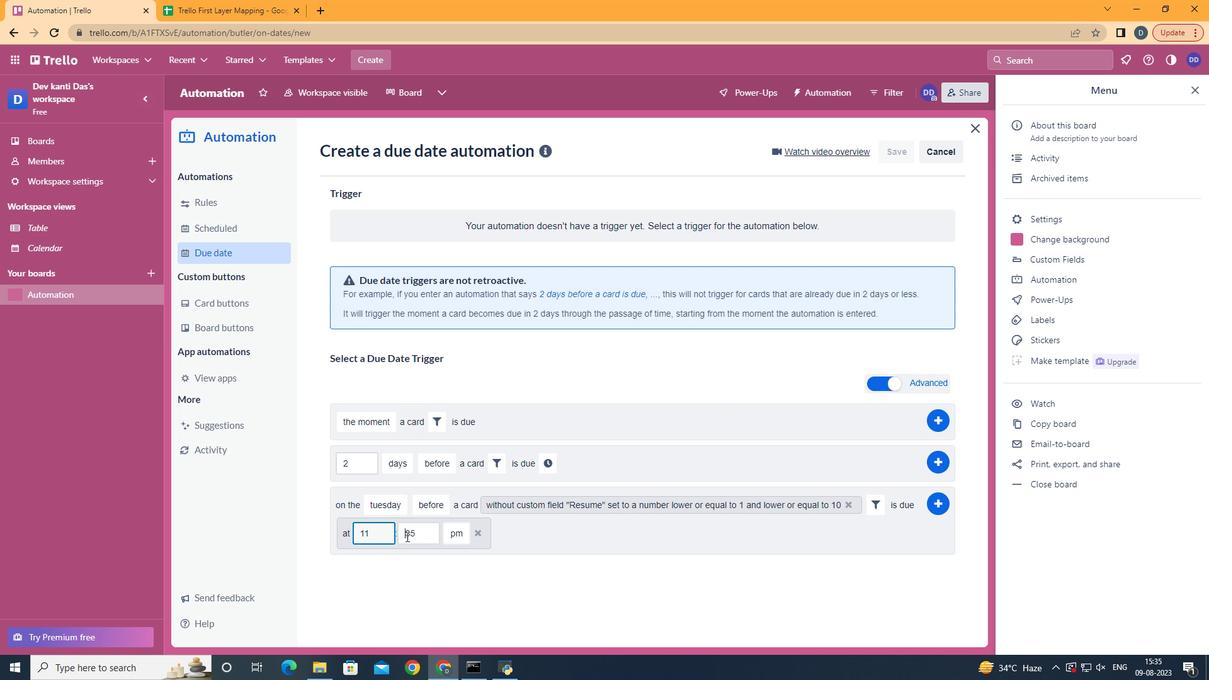 
Action: Mouse pressed left at (401, 531)
Screenshot: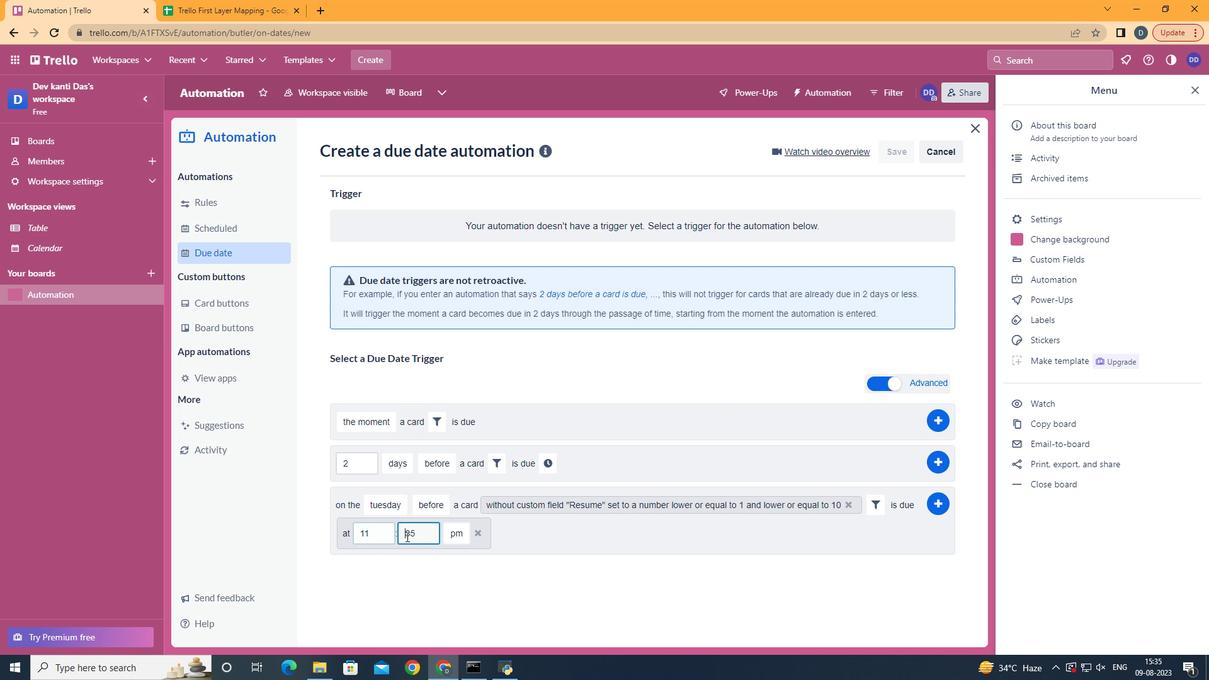 
Action: Mouse moved to (428, 528)
Screenshot: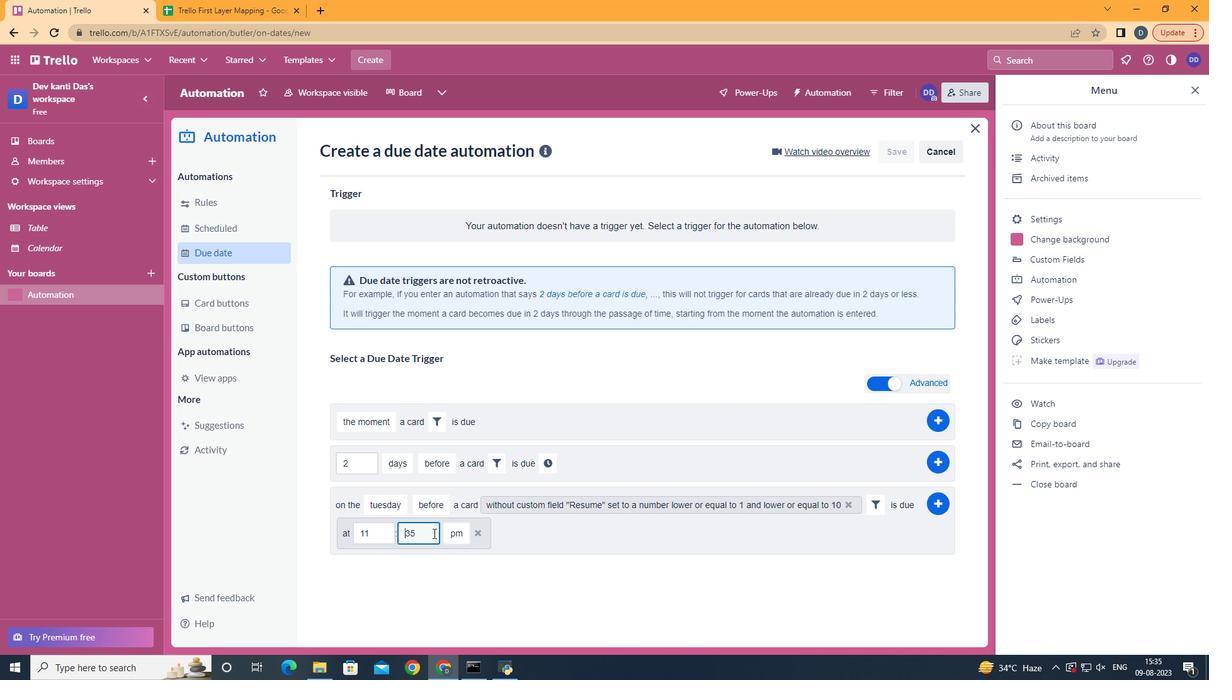 
Action: Mouse pressed left at (428, 528)
Screenshot: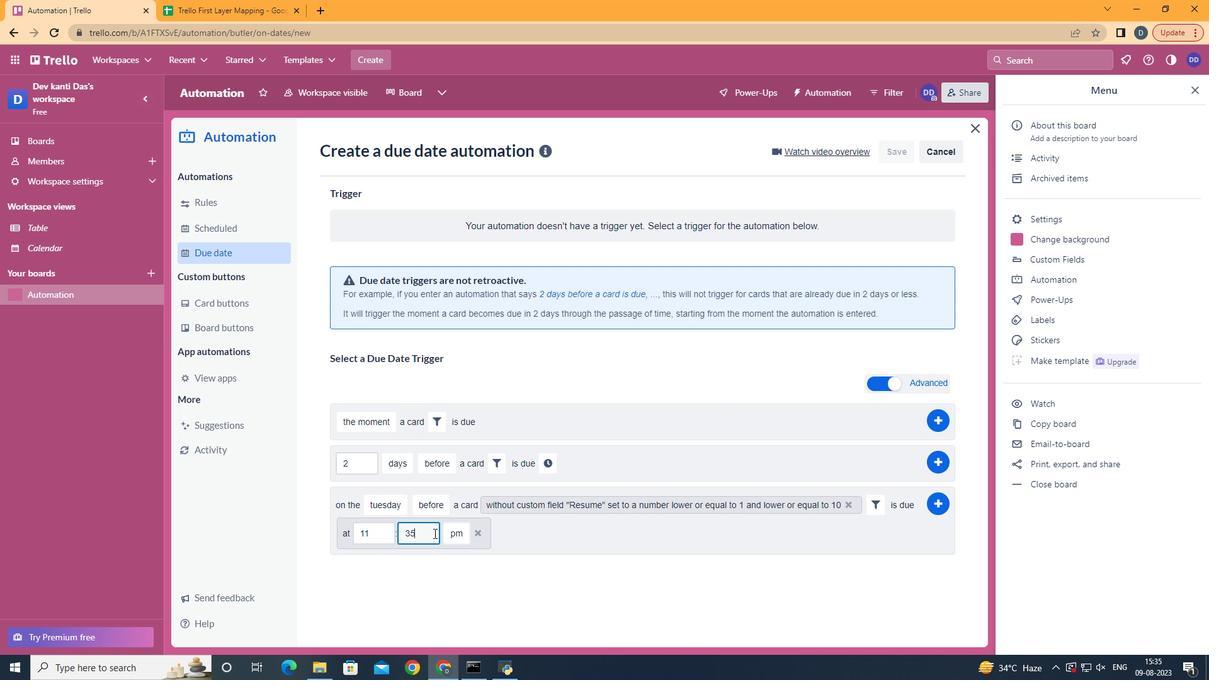 
Action: Mouse moved to (428, 528)
Screenshot: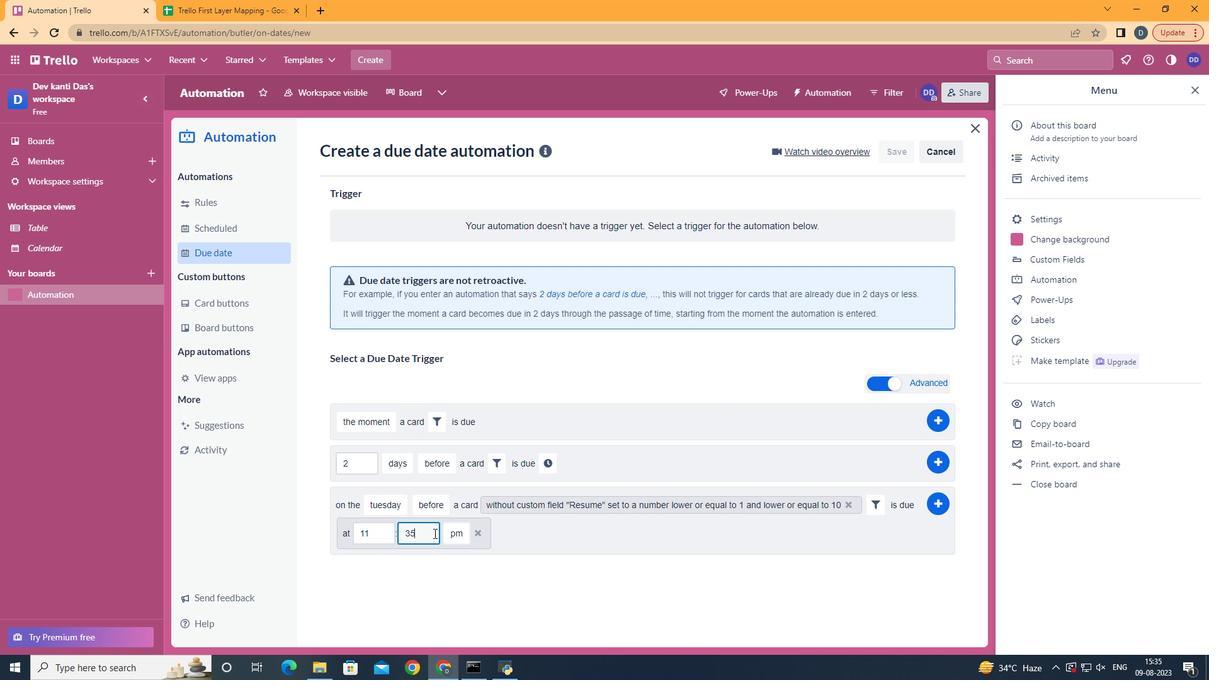 
Action: Key pressed <Key.backspace><Key.backspace>00
Screenshot: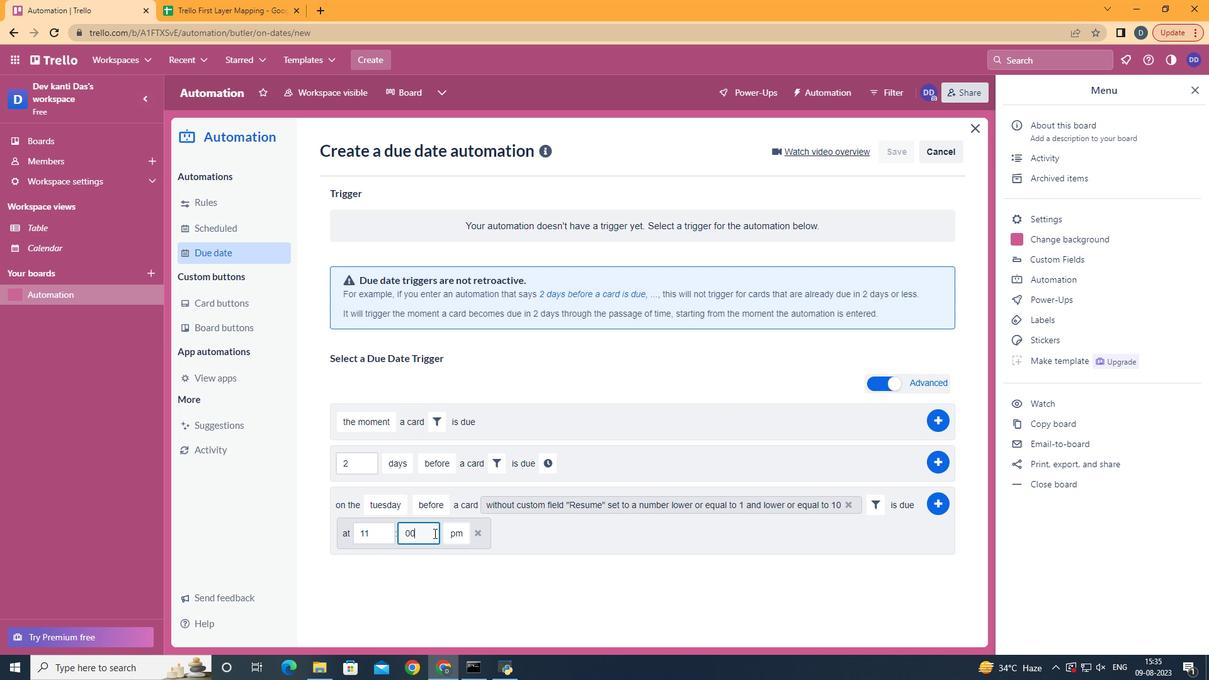 
Action: Mouse moved to (457, 547)
Screenshot: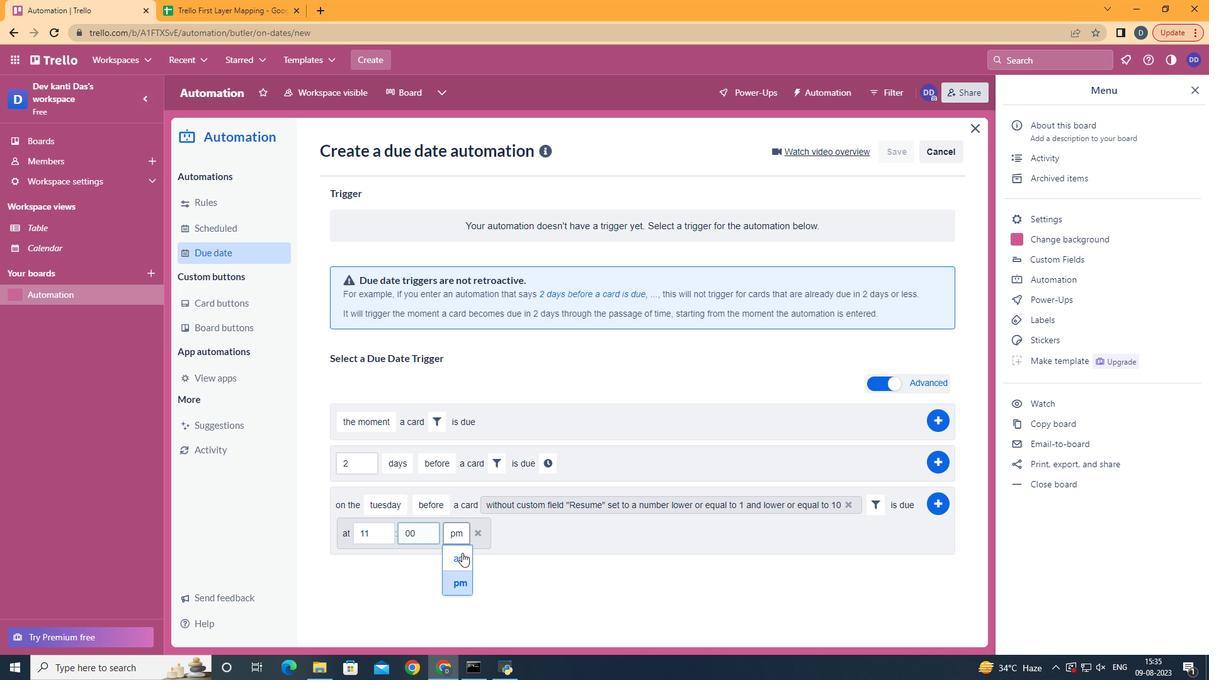 
Action: Mouse pressed left at (457, 547)
Screenshot: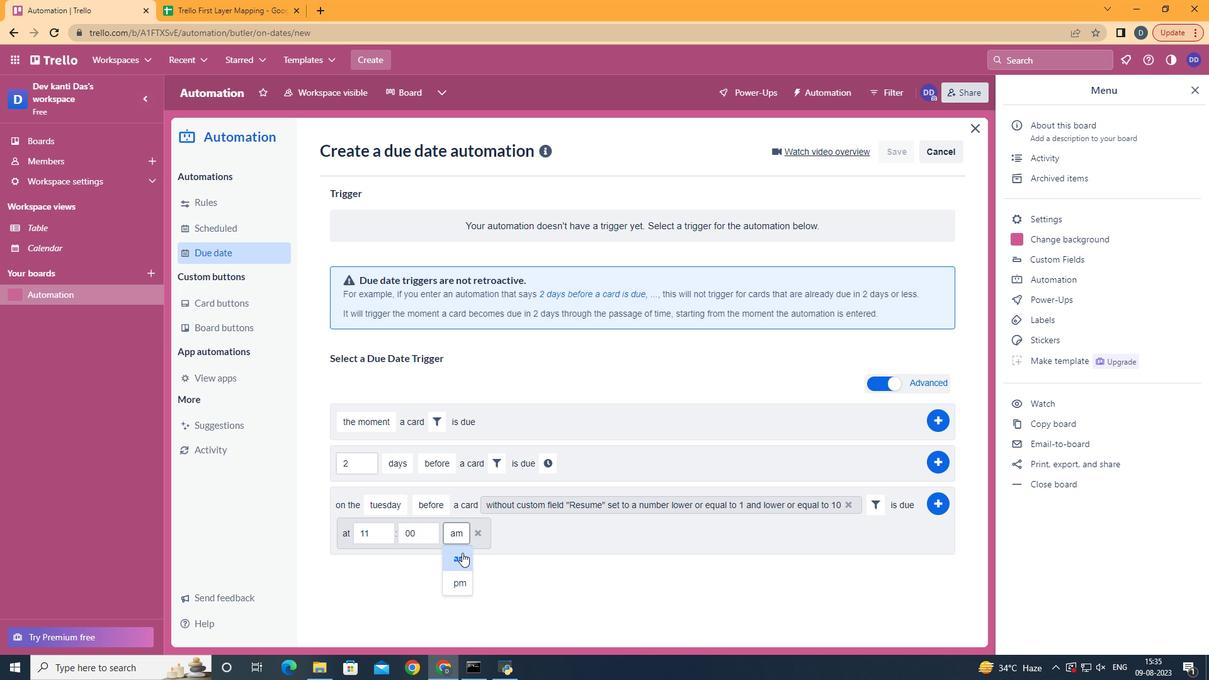 
Action: Mouse moved to (935, 502)
Screenshot: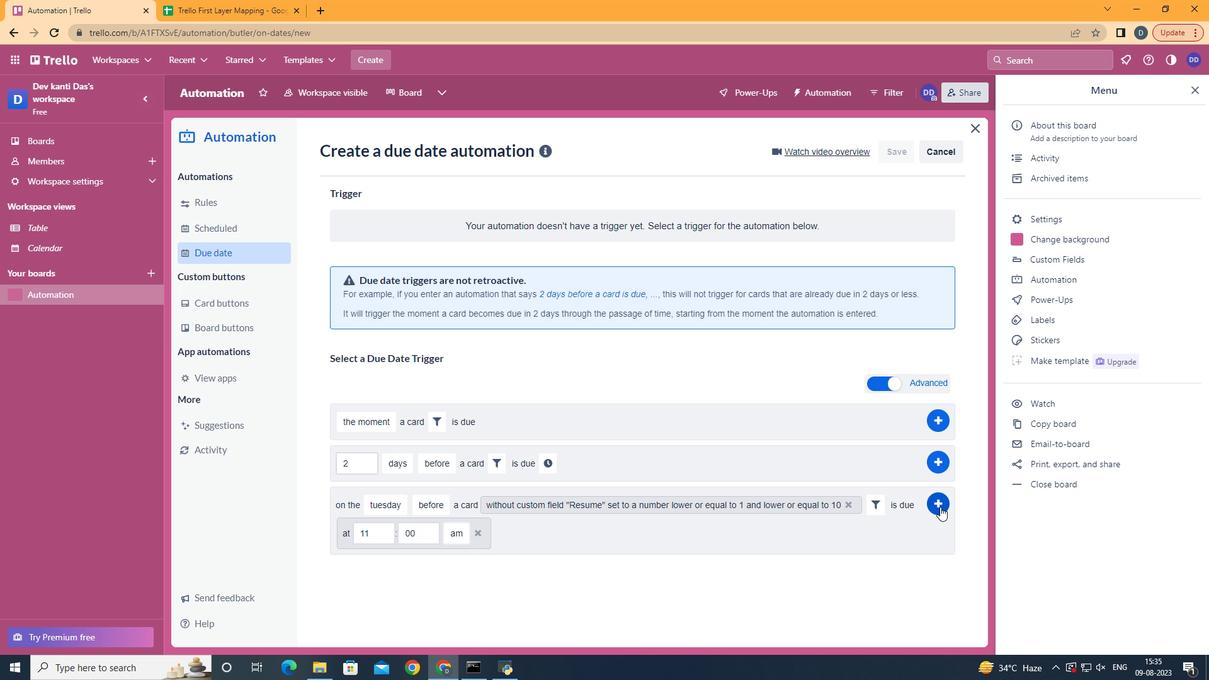 
Action: Mouse pressed left at (935, 502)
Screenshot: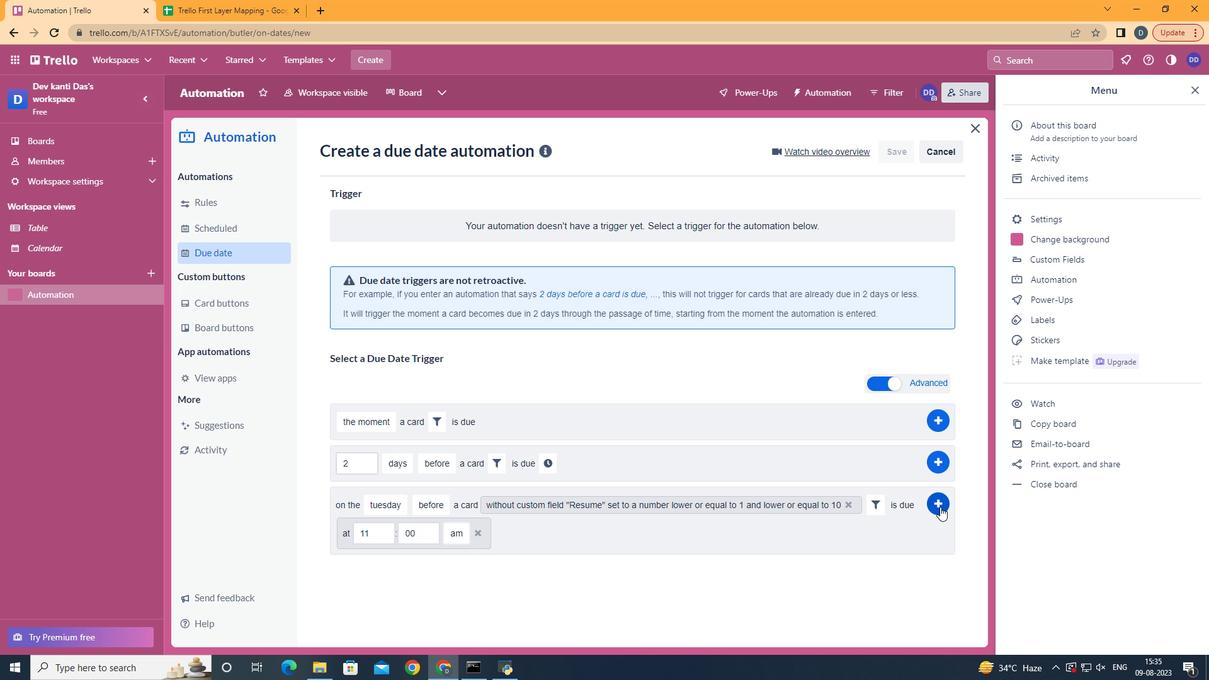 
Action: Mouse moved to (720, 301)
Screenshot: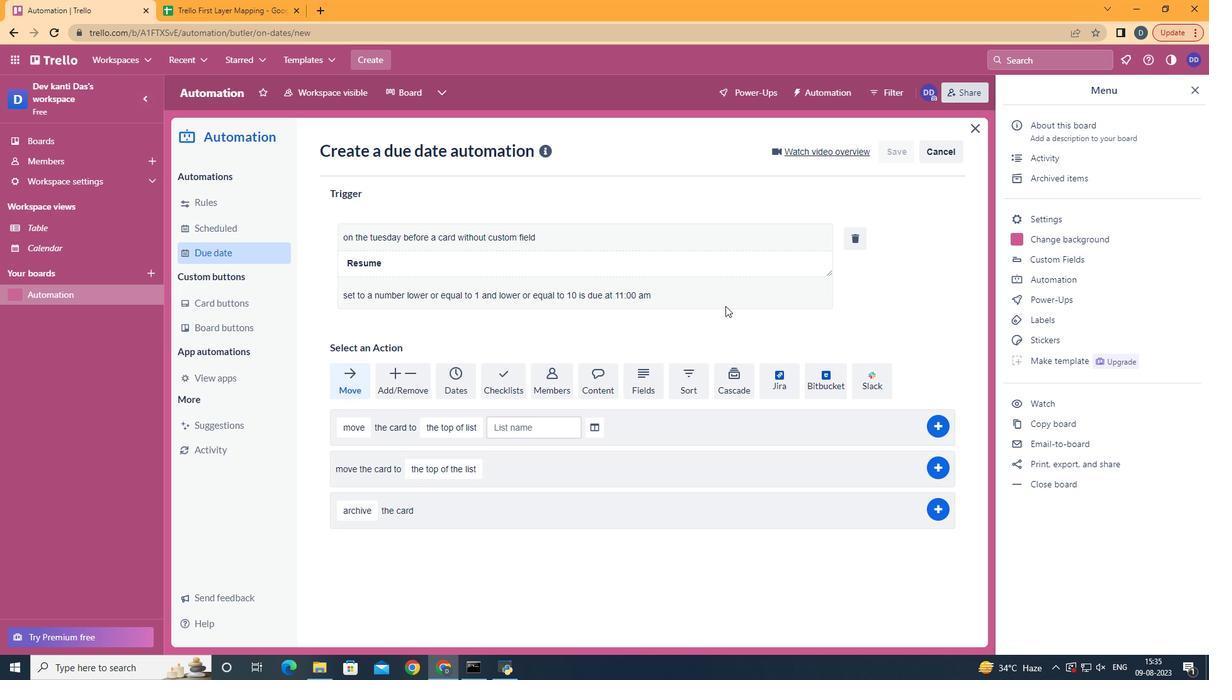 
